 Task: Find an Airbnb in Kalinkavichy, Belarus for 9 guests from 8th to 15th August, with 5 bedrooms, 5 bathrooms, a price range of ₹10,000 to ₹14,000, and amenities including WiFi, free parking, and TV. Enable self check-in.
Action: Mouse moved to (460, 98)
Screenshot: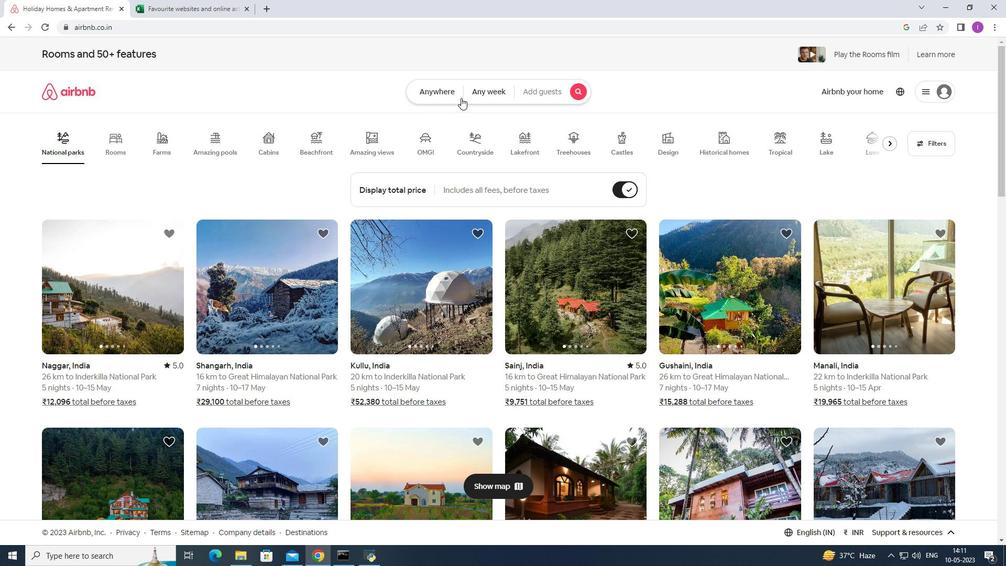 
Action: Mouse pressed left at (460, 98)
Screenshot: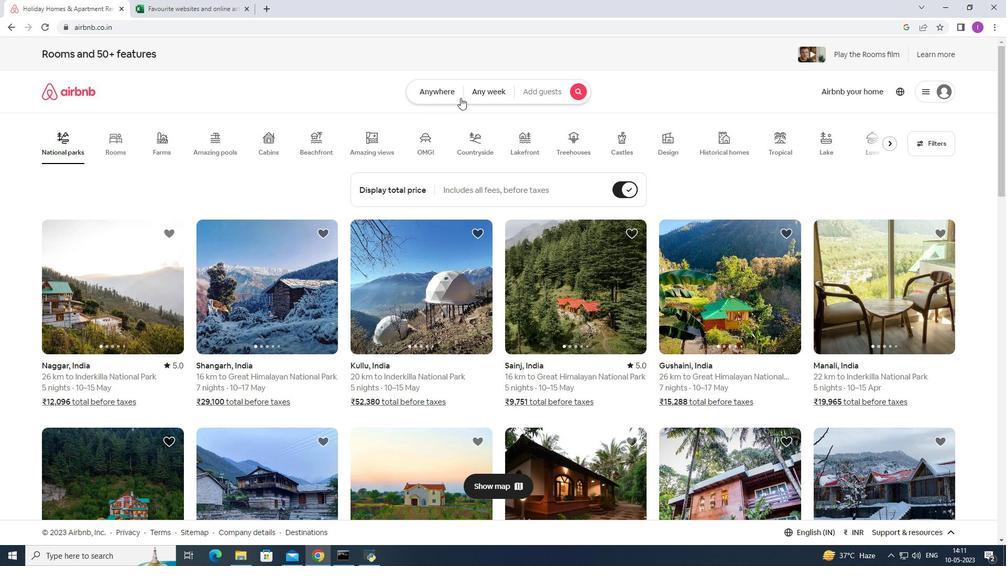 
Action: Mouse moved to (346, 137)
Screenshot: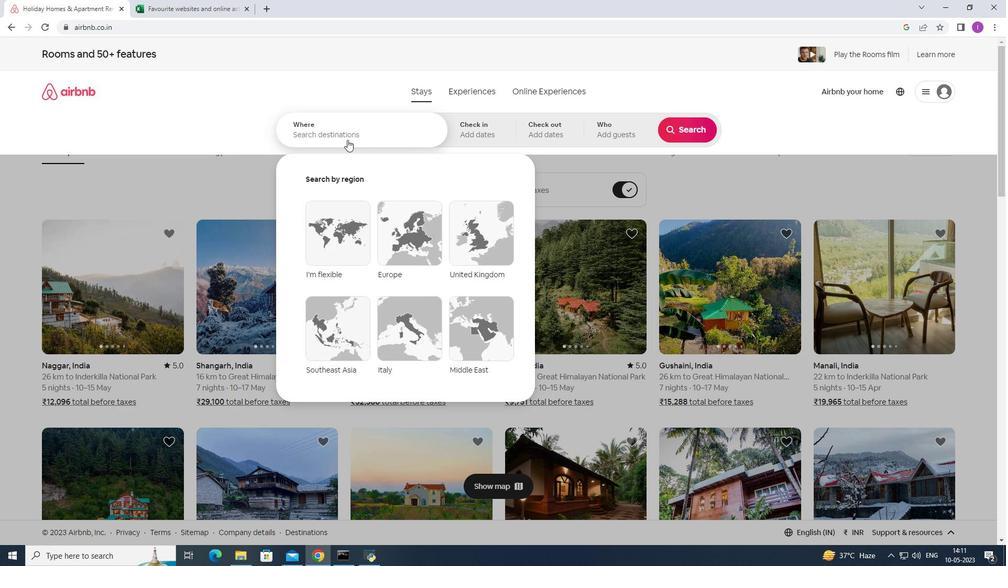
Action: Mouse pressed left at (346, 137)
Screenshot: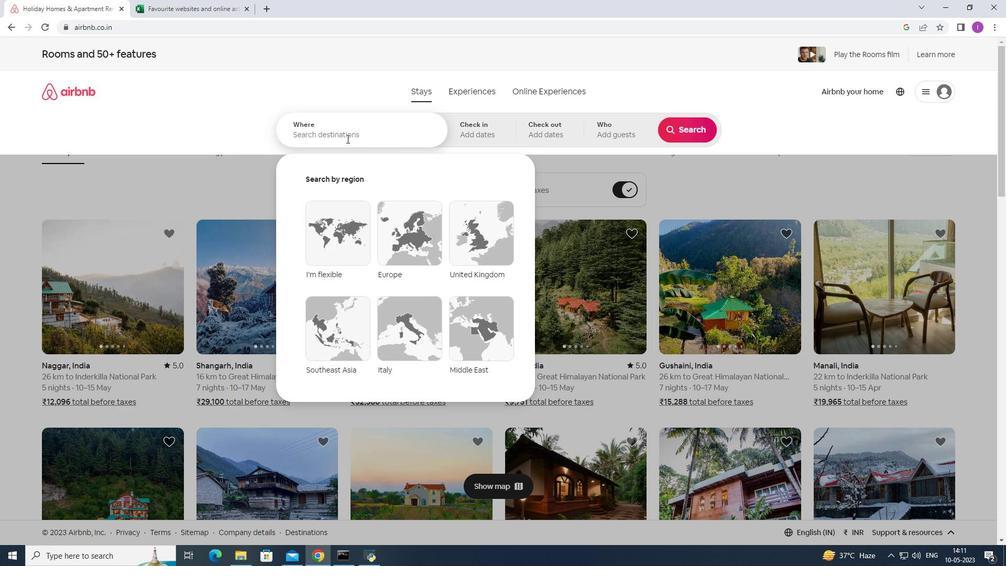 
Action: Mouse moved to (413, 109)
Screenshot: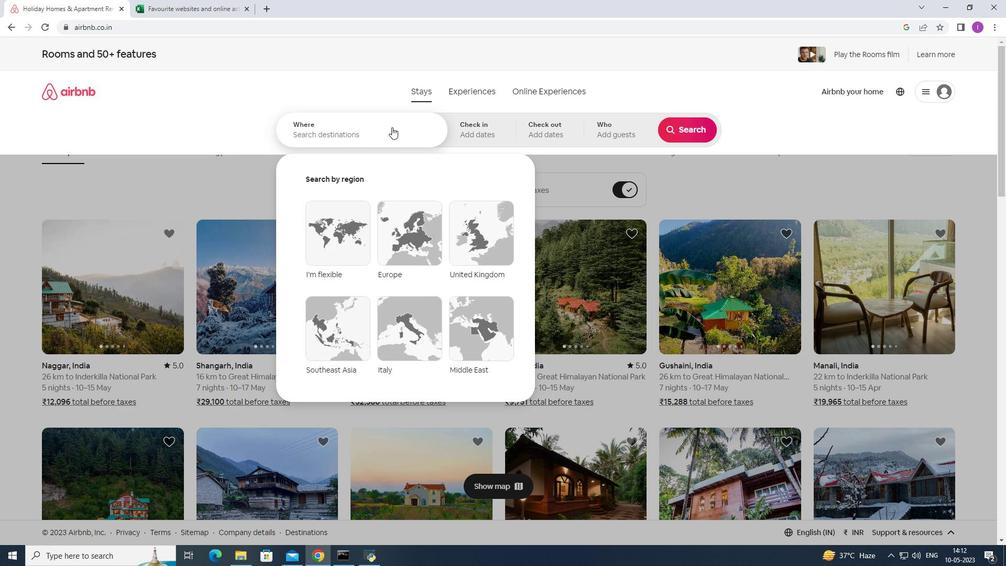 
Action: Key pressed <Key.shift>Kalinkavichy
Screenshot: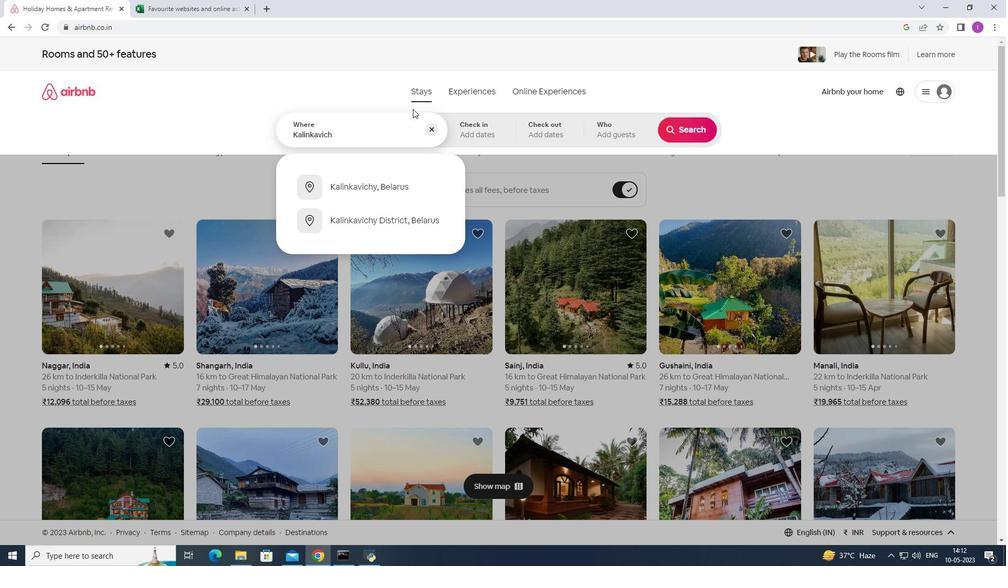 
Action: Mouse moved to (383, 182)
Screenshot: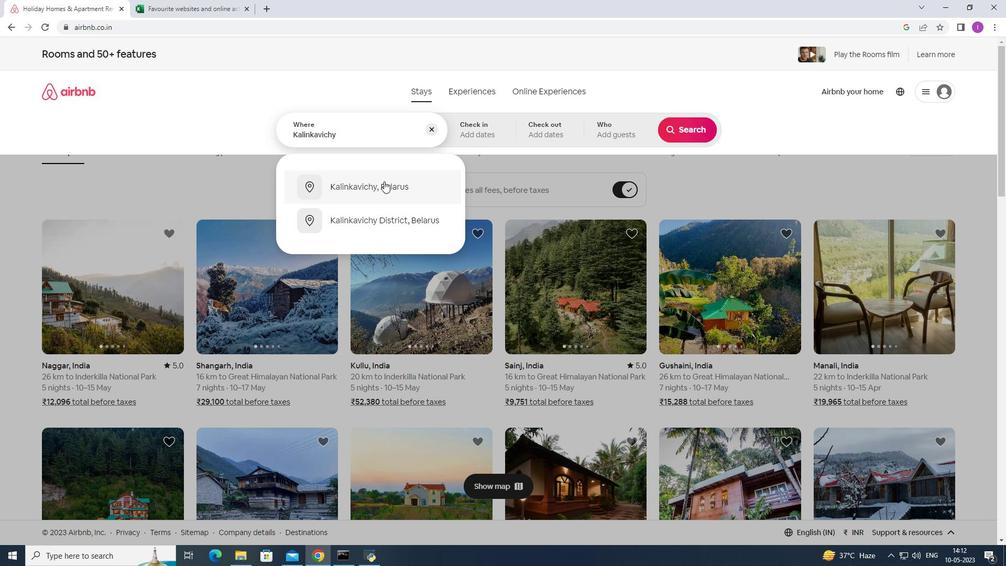 
Action: Mouse pressed left at (383, 182)
Screenshot: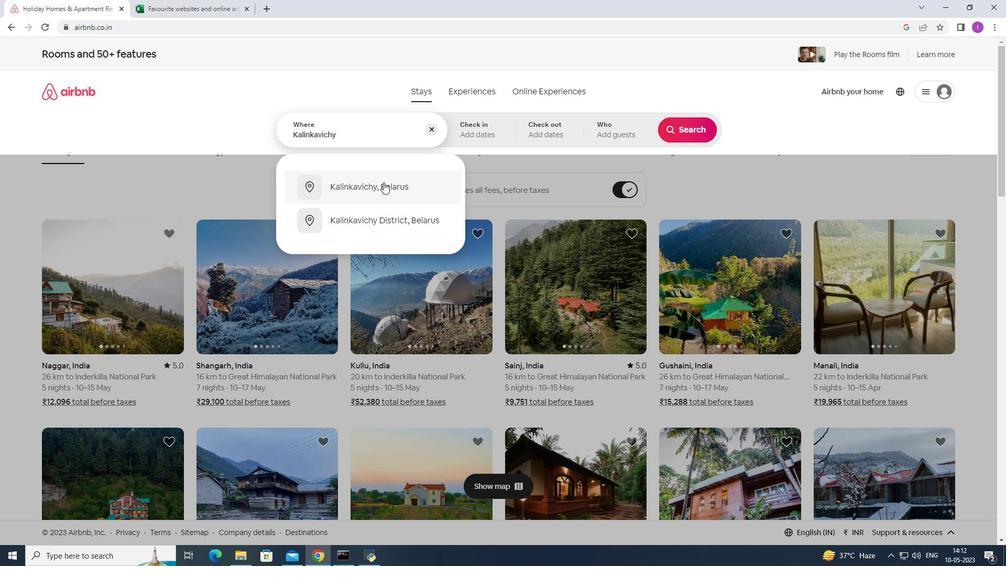 
Action: Mouse moved to (687, 217)
Screenshot: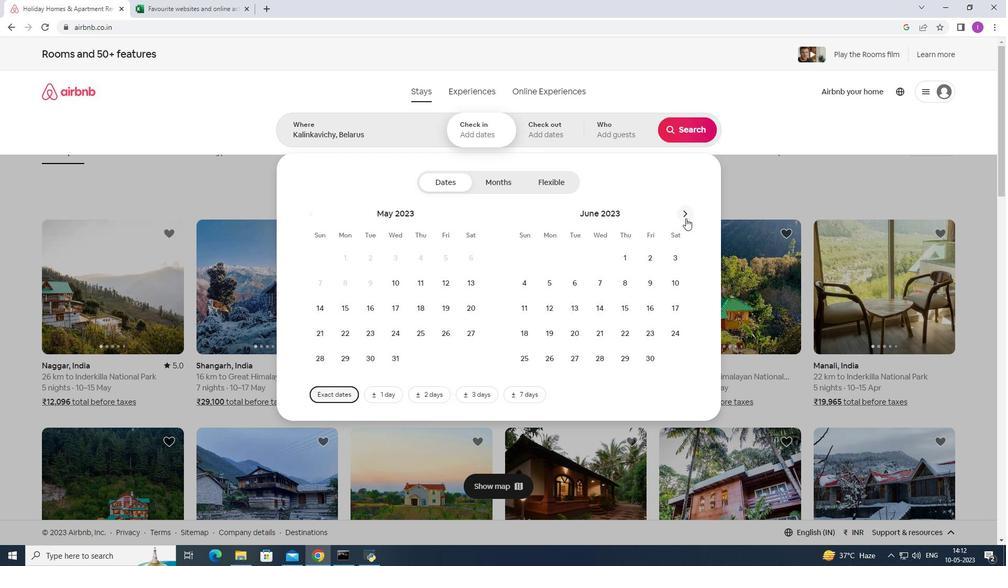 
Action: Mouse pressed left at (687, 217)
Screenshot: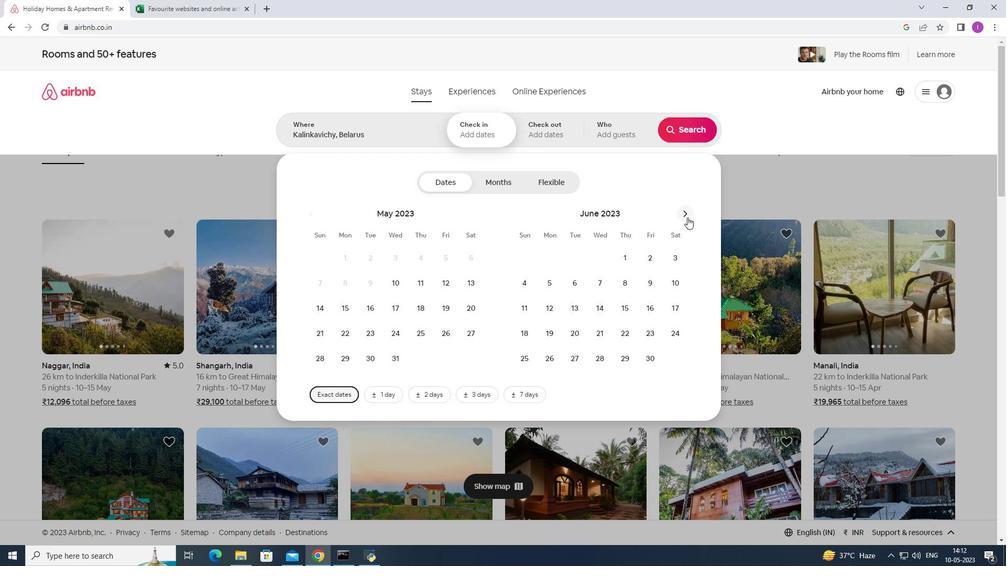 
Action: Mouse pressed left at (687, 217)
Screenshot: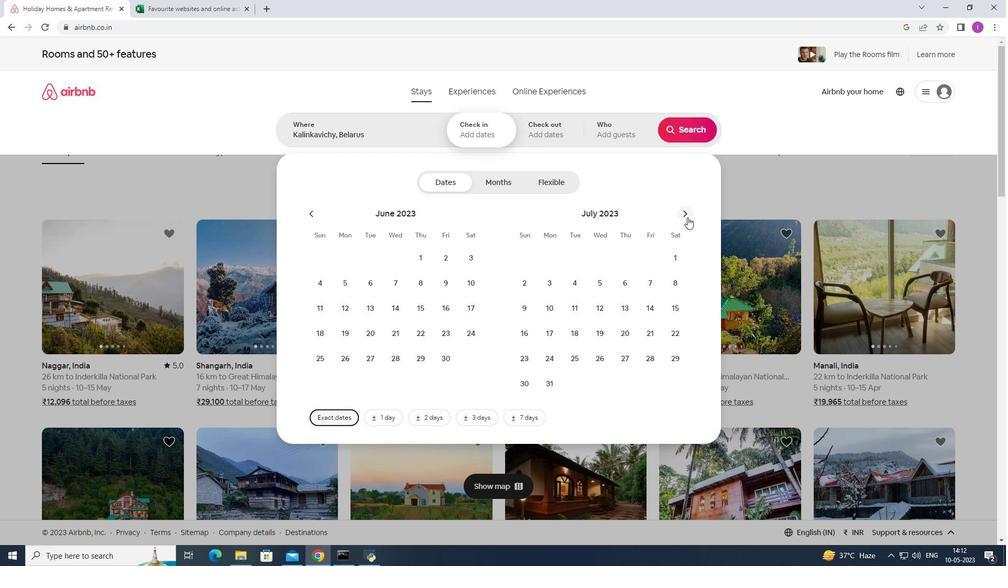 
Action: Mouse moved to (577, 284)
Screenshot: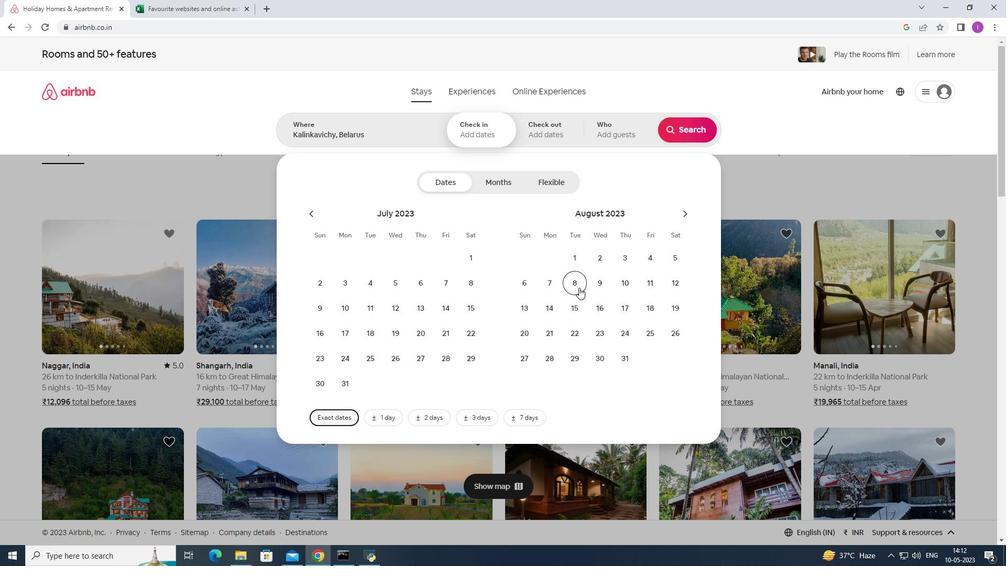 
Action: Mouse pressed left at (577, 284)
Screenshot: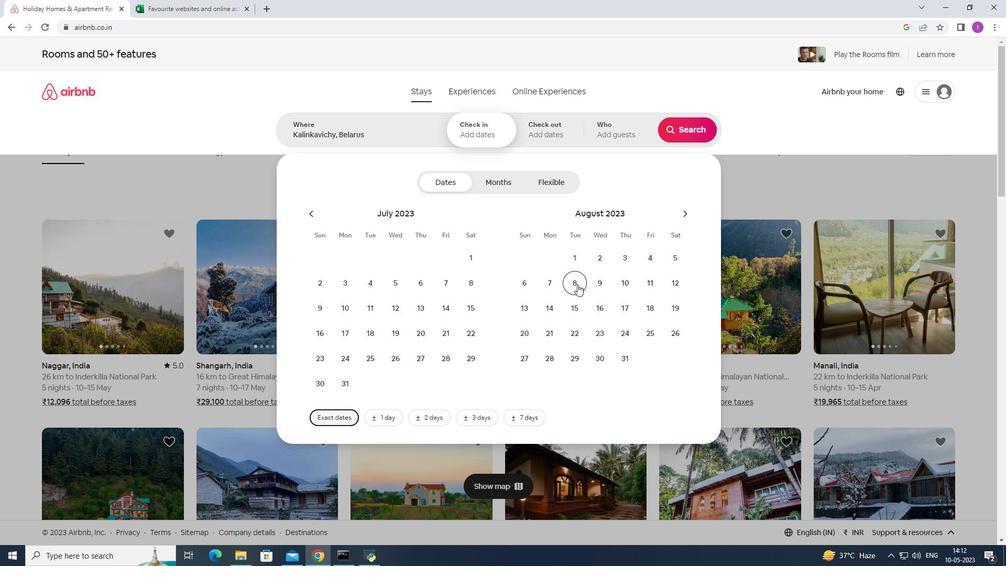 
Action: Mouse moved to (579, 310)
Screenshot: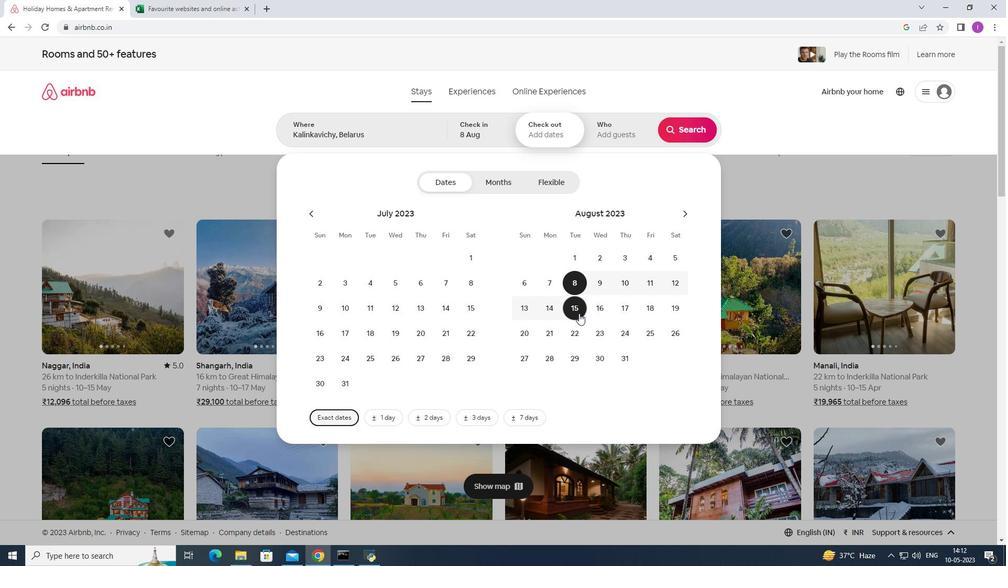 
Action: Mouse pressed left at (579, 310)
Screenshot: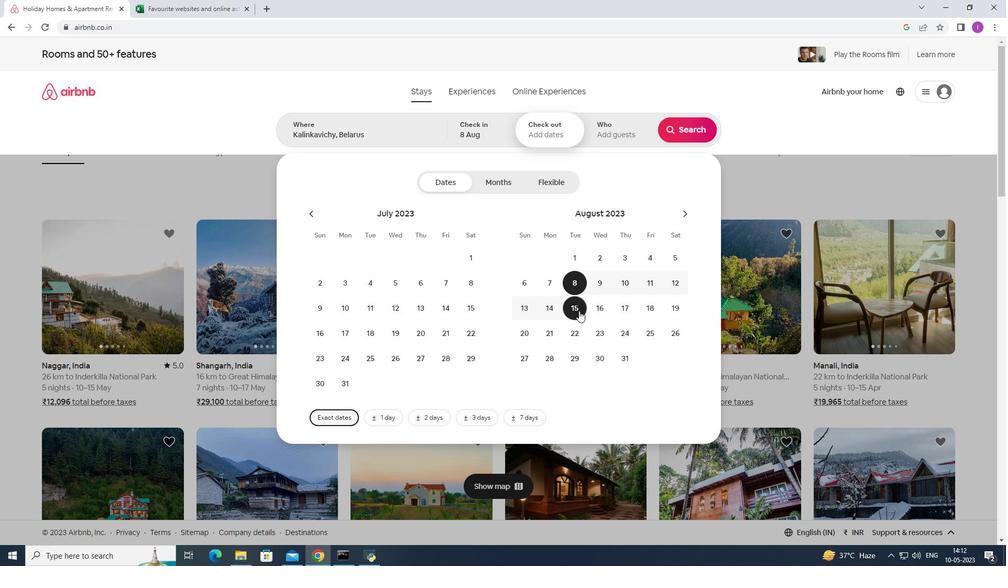 
Action: Mouse moved to (609, 137)
Screenshot: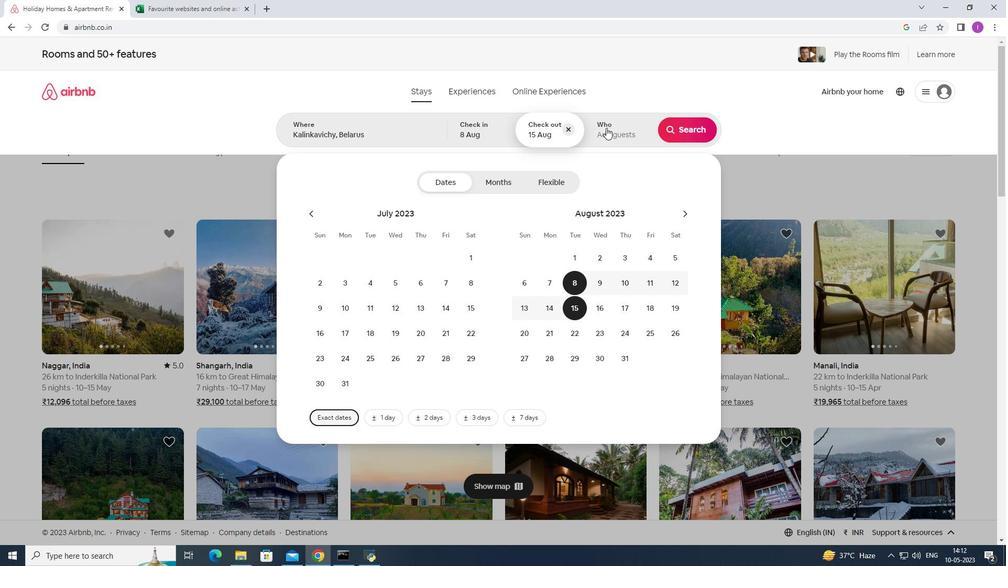 
Action: Mouse pressed left at (609, 137)
Screenshot: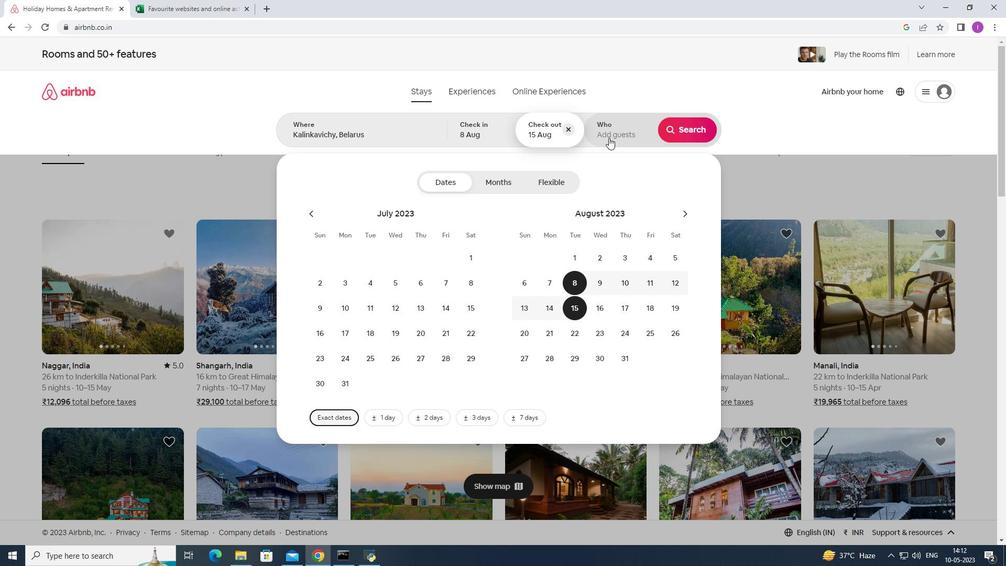 
Action: Mouse moved to (698, 182)
Screenshot: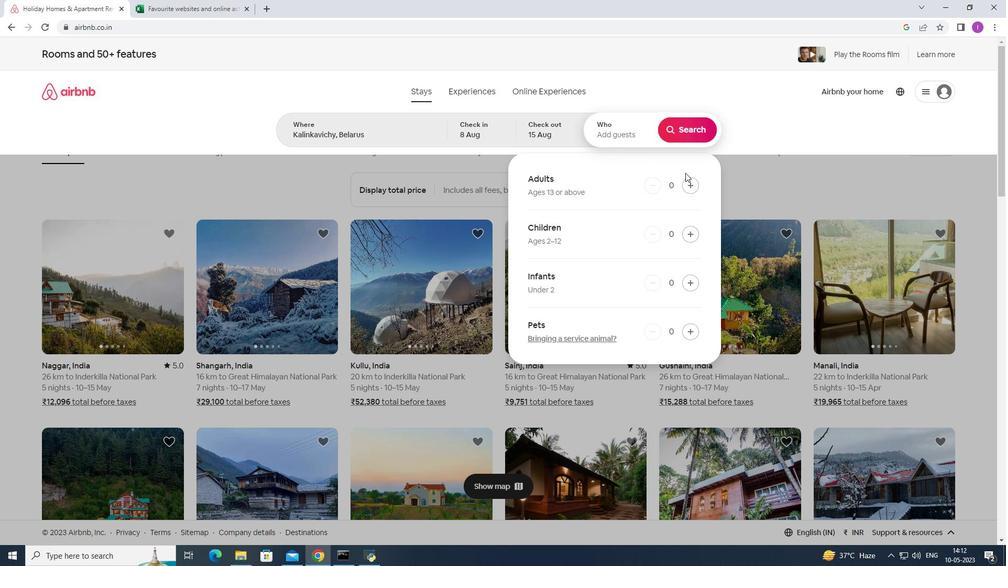
Action: Mouse pressed left at (698, 182)
Screenshot: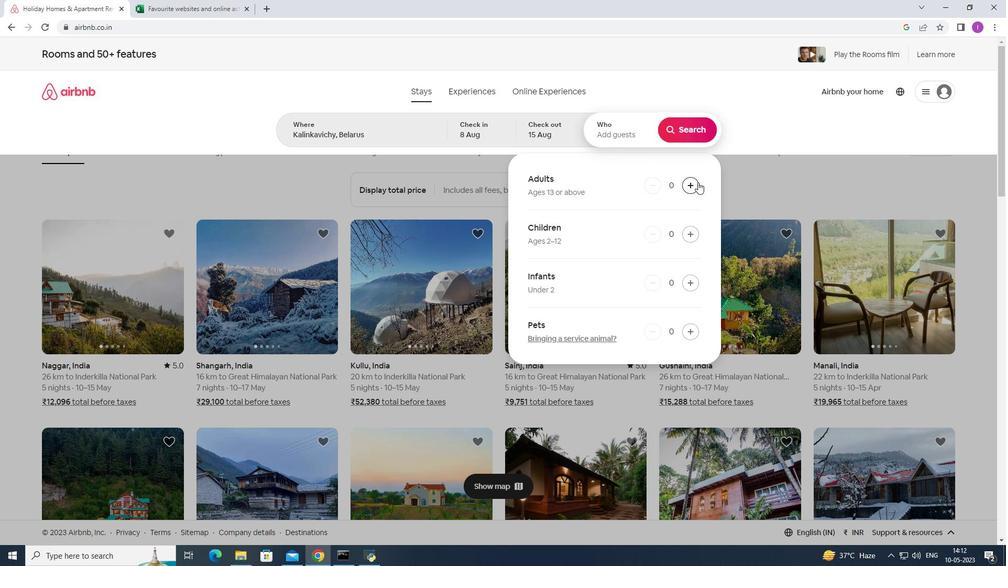 
Action: Mouse pressed left at (698, 182)
Screenshot: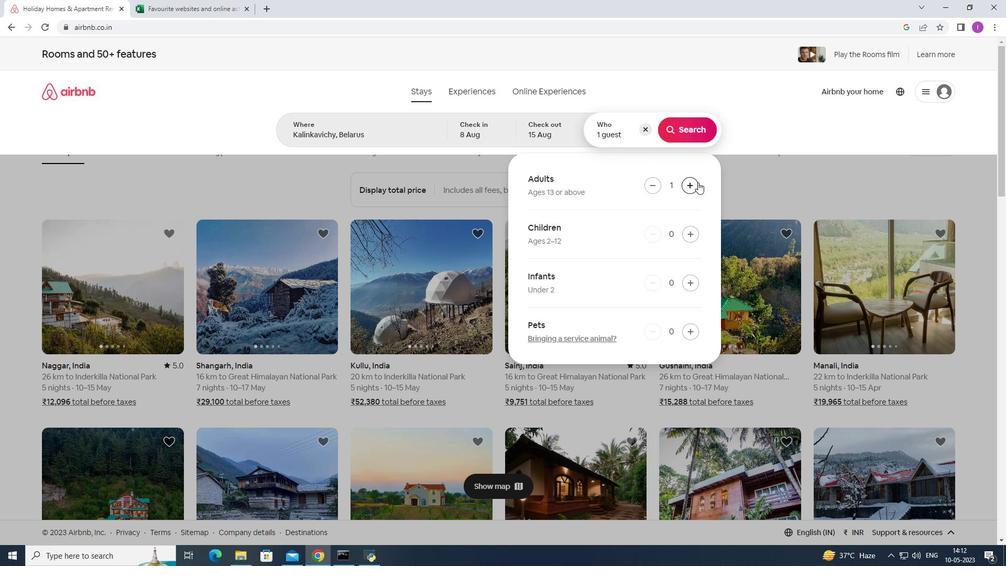 
Action: Mouse pressed left at (698, 182)
Screenshot: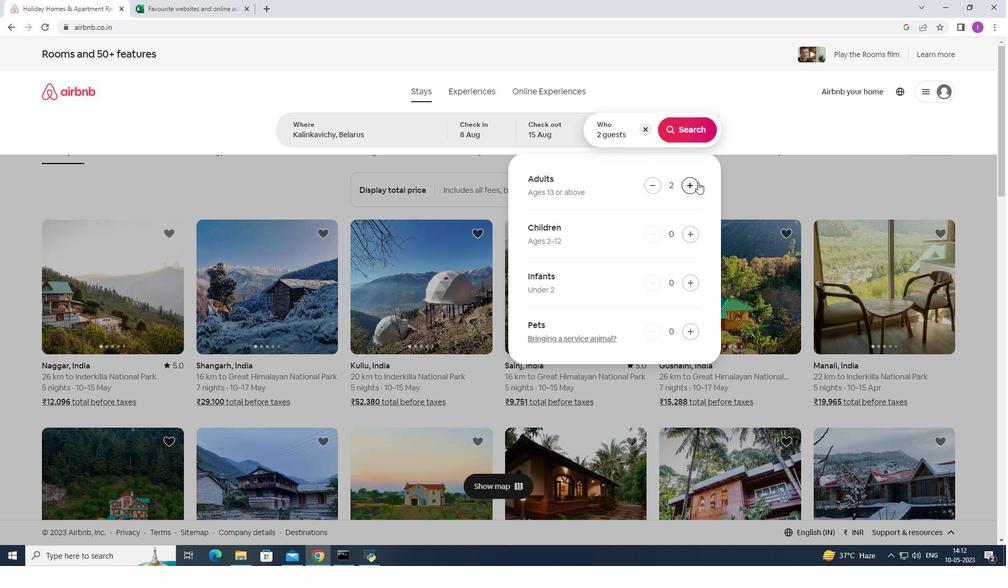 
Action: Mouse pressed left at (698, 182)
Screenshot: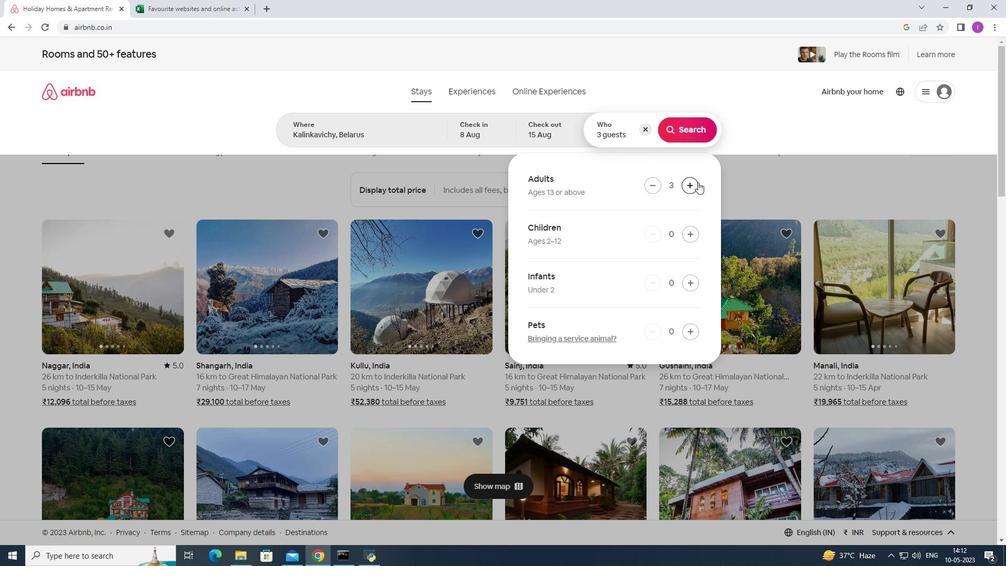 
Action: Mouse pressed left at (698, 182)
Screenshot: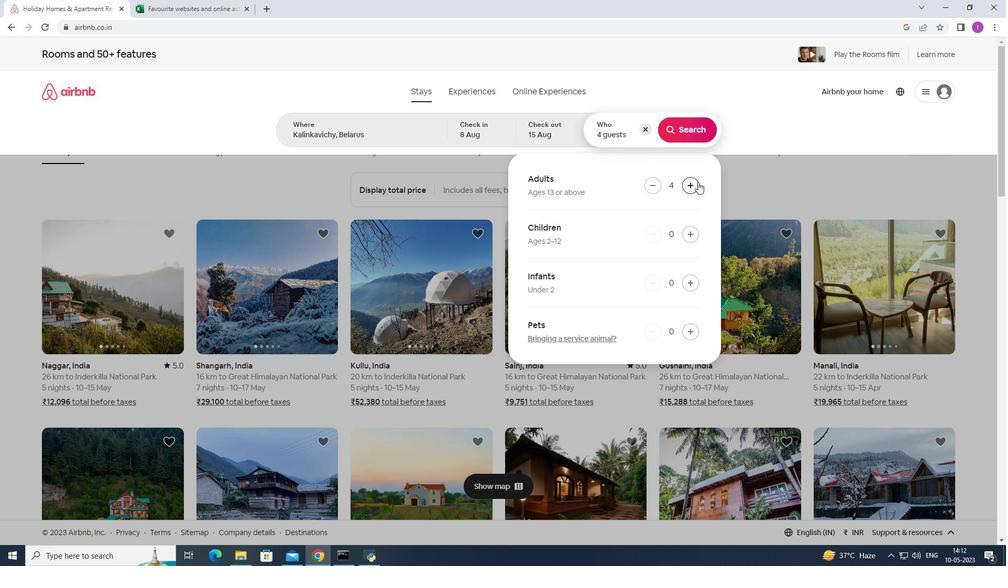 
Action: Mouse pressed left at (698, 182)
Screenshot: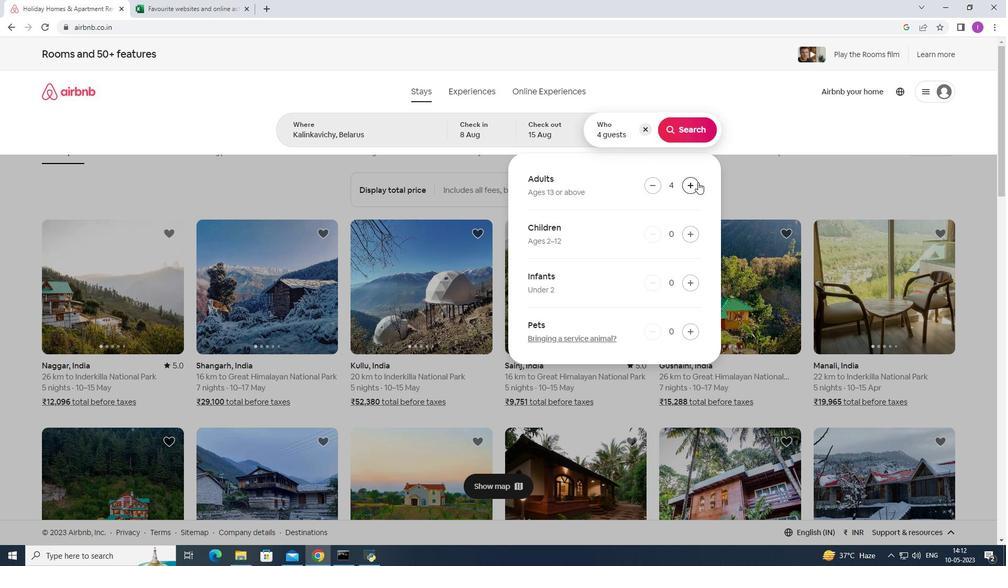 
Action: Mouse pressed left at (698, 182)
Screenshot: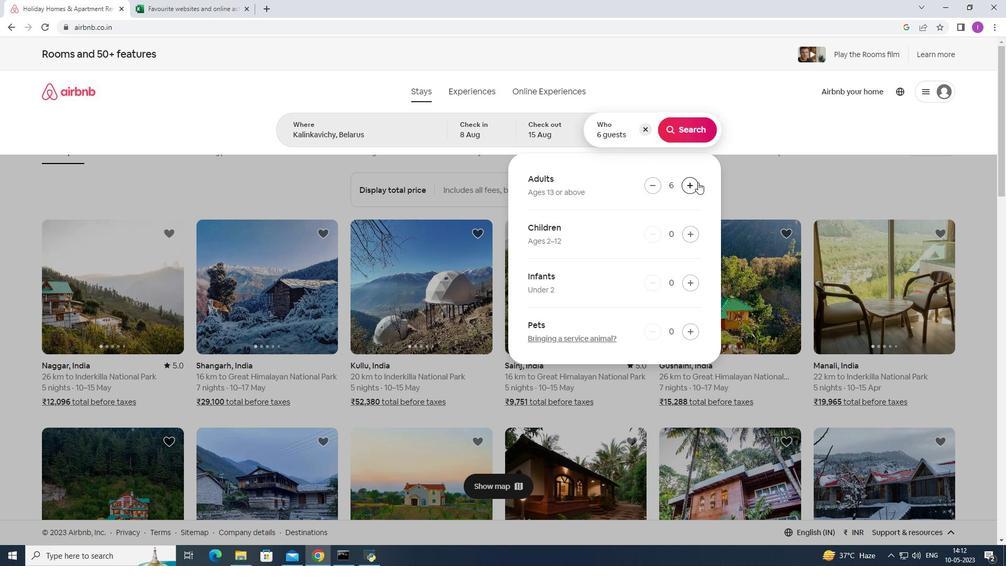 
Action: Mouse pressed left at (698, 182)
Screenshot: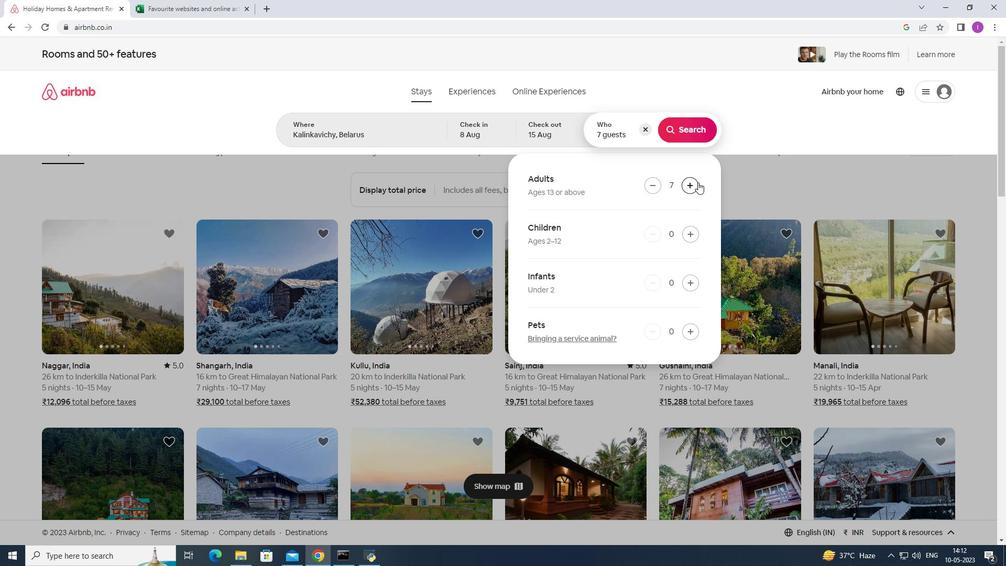 
Action: Mouse pressed left at (698, 182)
Screenshot: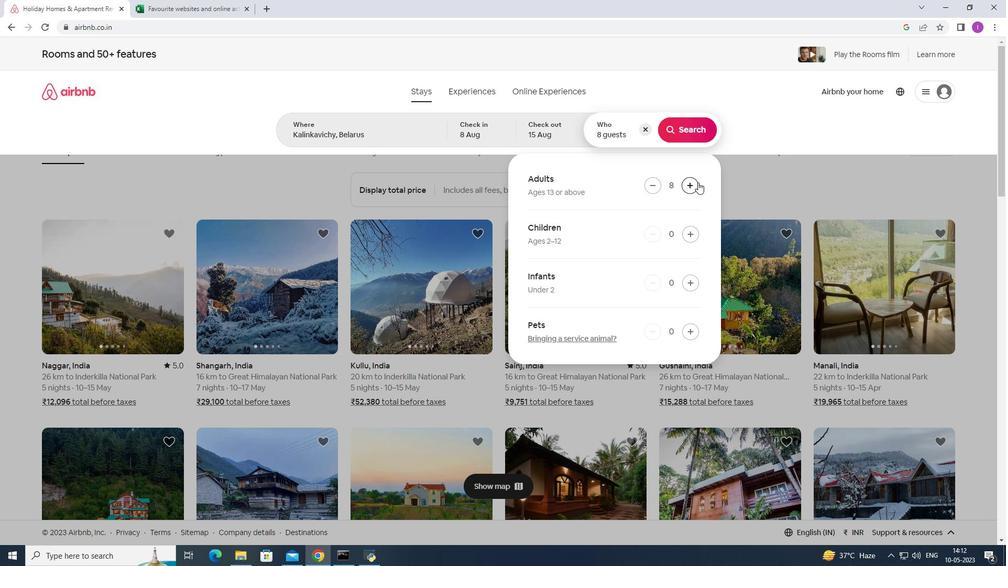 
Action: Mouse moved to (680, 128)
Screenshot: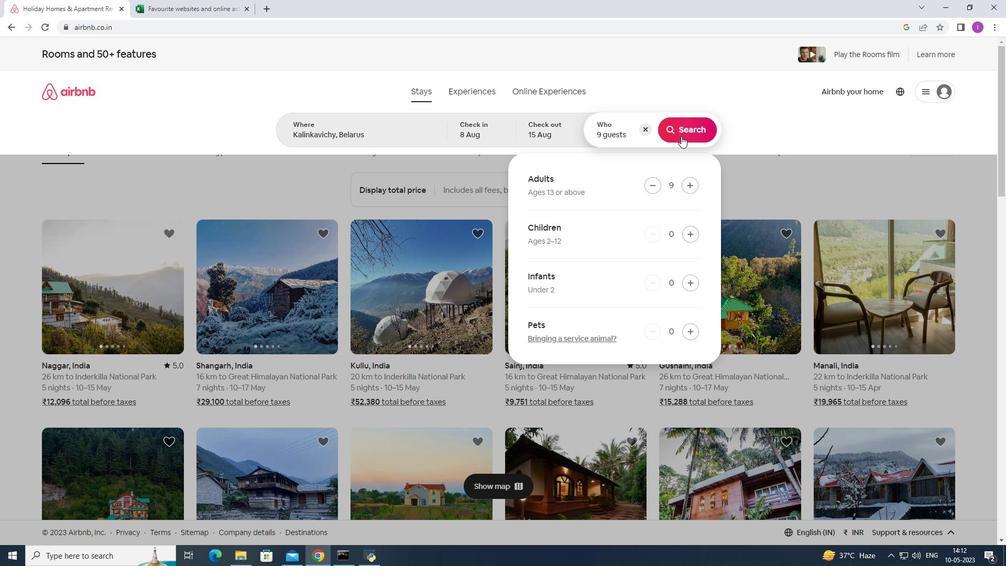 
Action: Mouse pressed left at (680, 128)
Screenshot: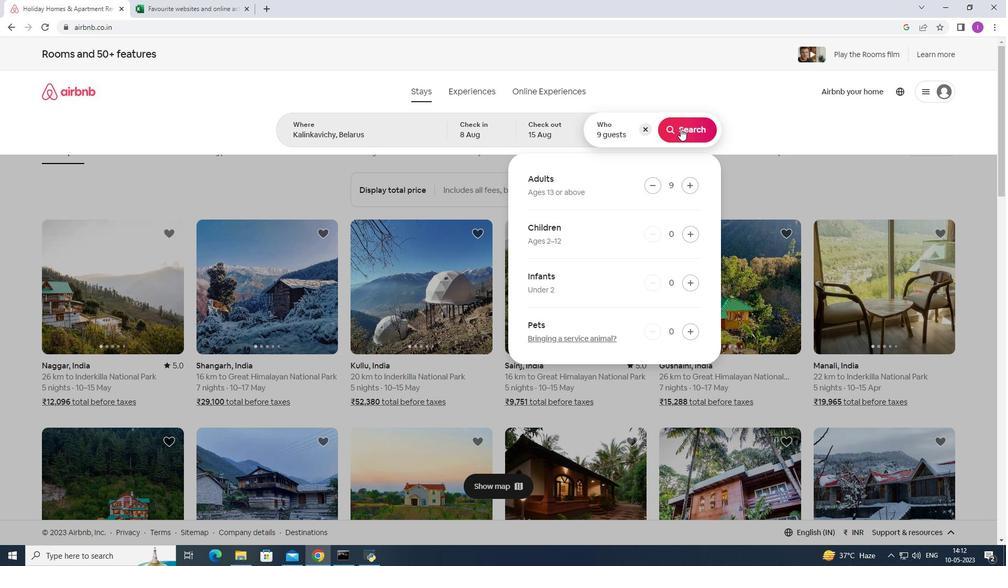 
Action: Mouse moved to (950, 103)
Screenshot: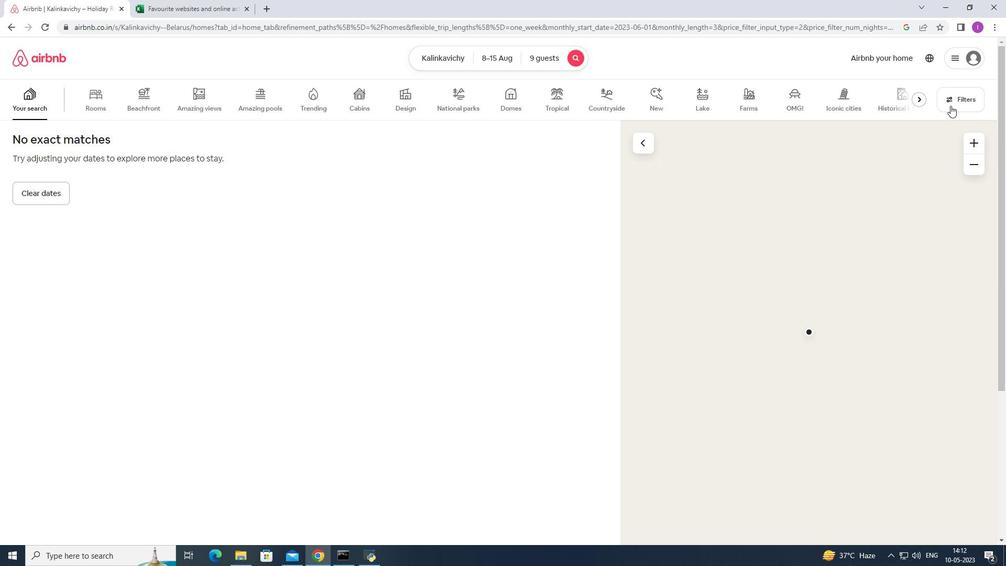 
Action: Mouse pressed left at (950, 103)
Screenshot: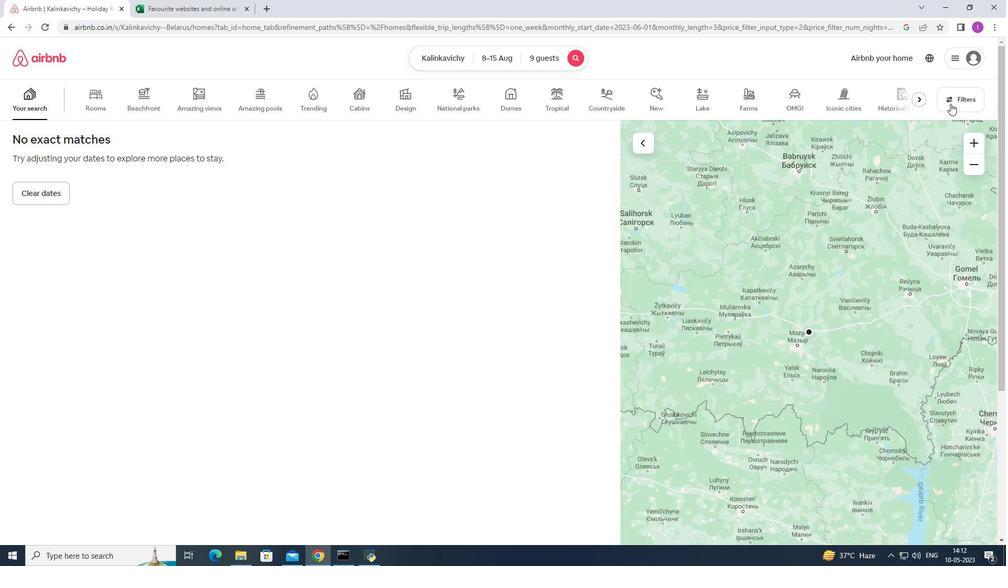 
Action: Mouse moved to (562, 352)
Screenshot: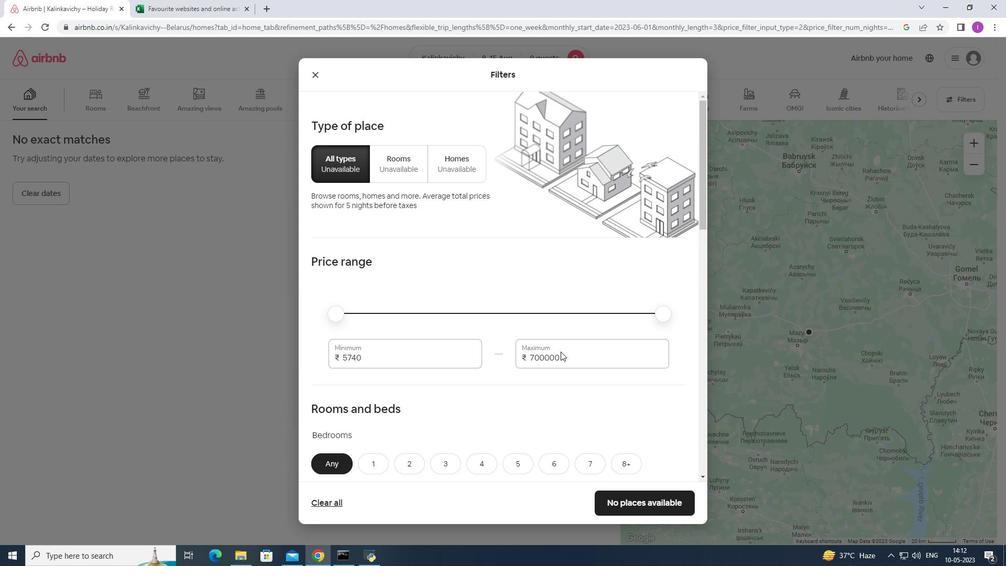 
Action: Mouse pressed left at (562, 352)
Screenshot: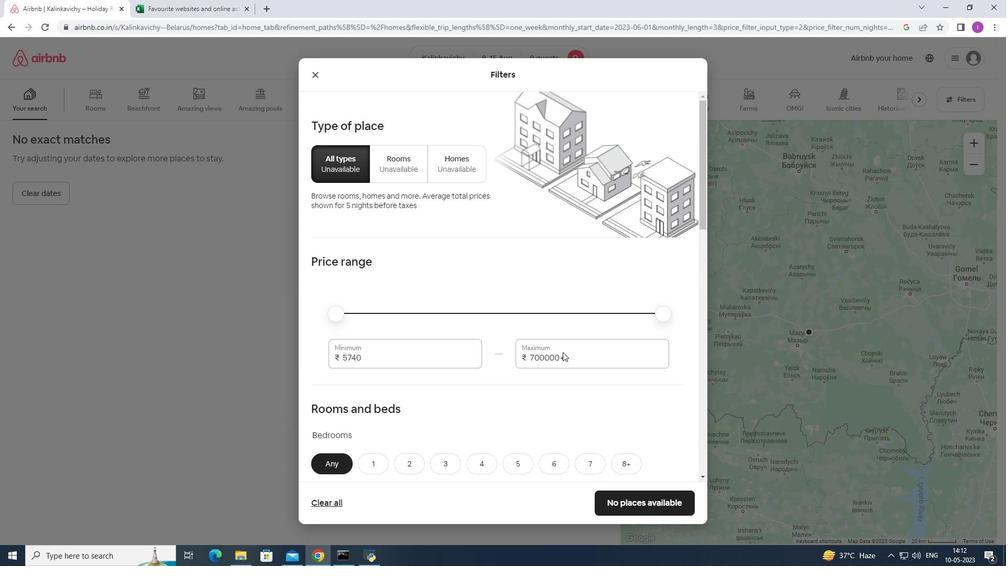
Action: Mouse moved to (571, 353)
Screenshot: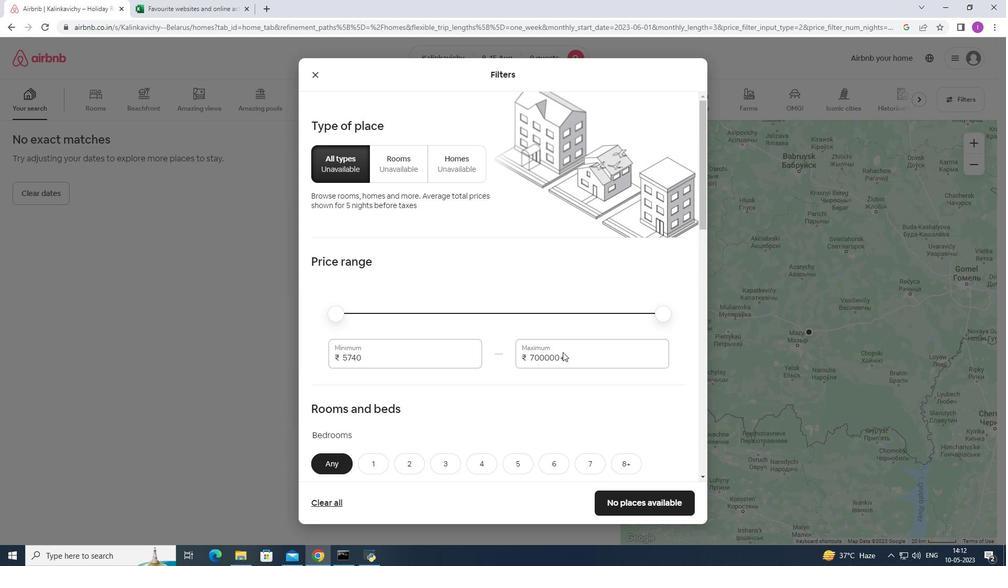 
Action: Mouse pressed left at (571, 353)
Screenshot: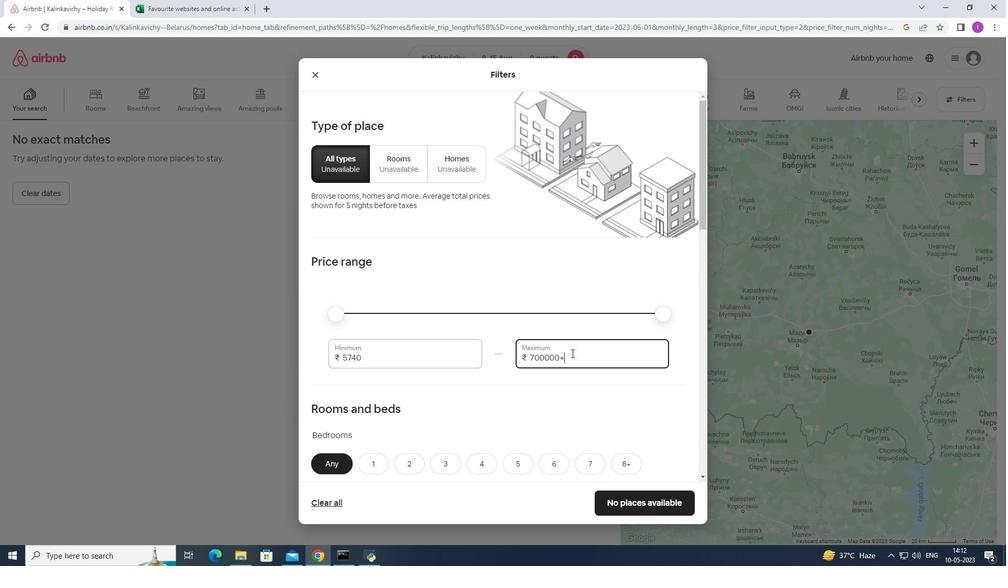 
Action: Mouse moved to (519, 352)
Screenshot: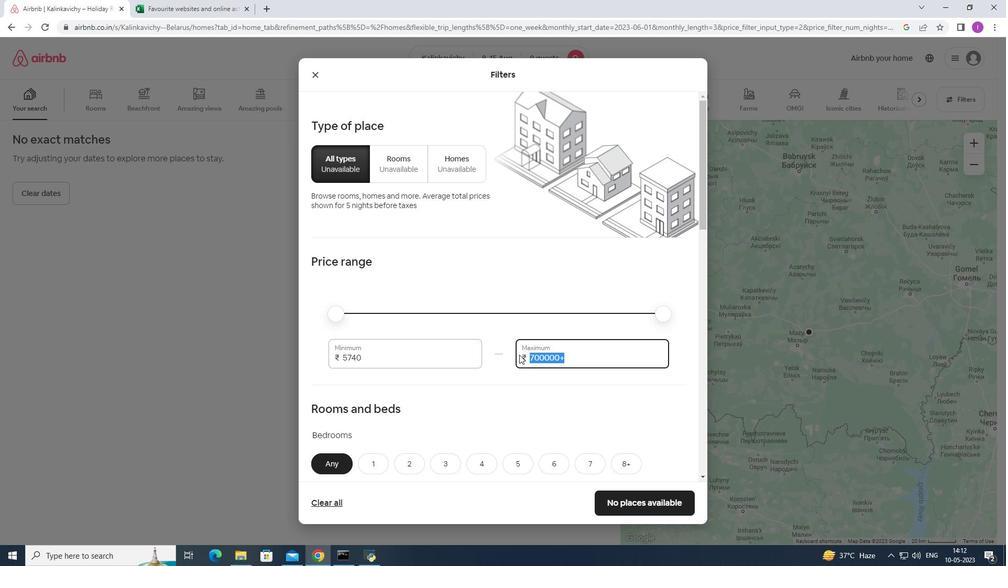 
Action: Key pressed 140
Screenshot: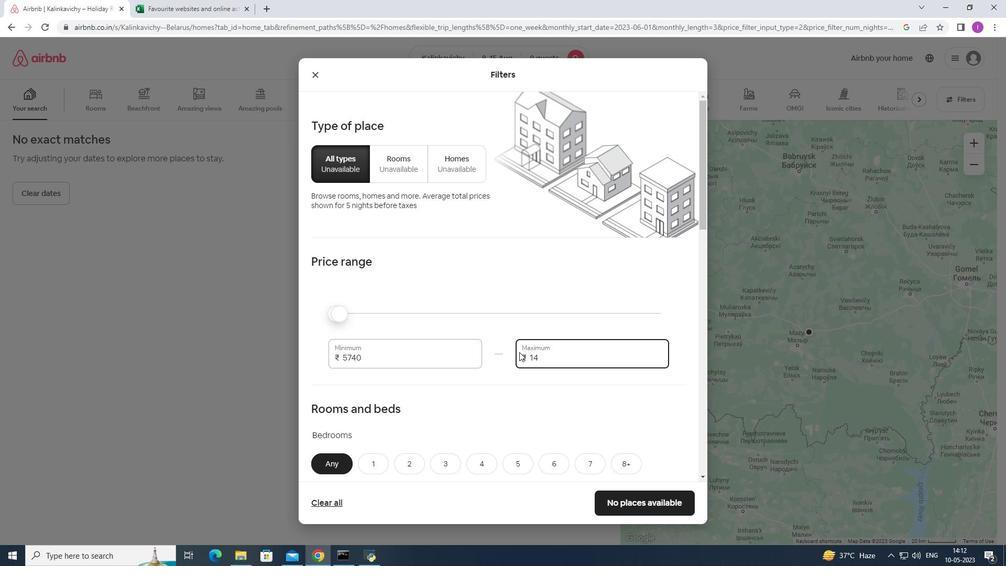 
Action: Mouse moved to (519, 351)
Screenshot: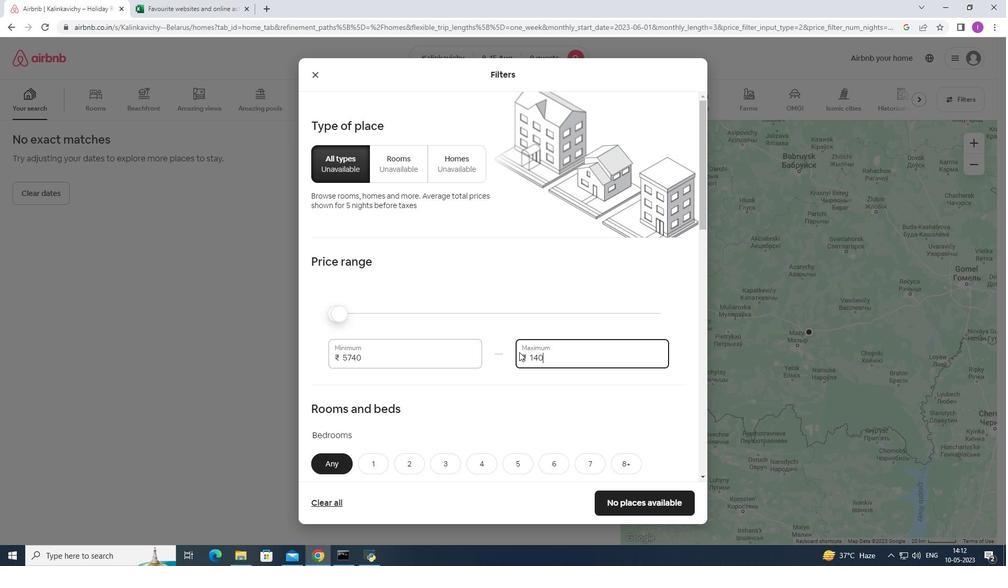 
Action: Key pressed 00
Screenshot: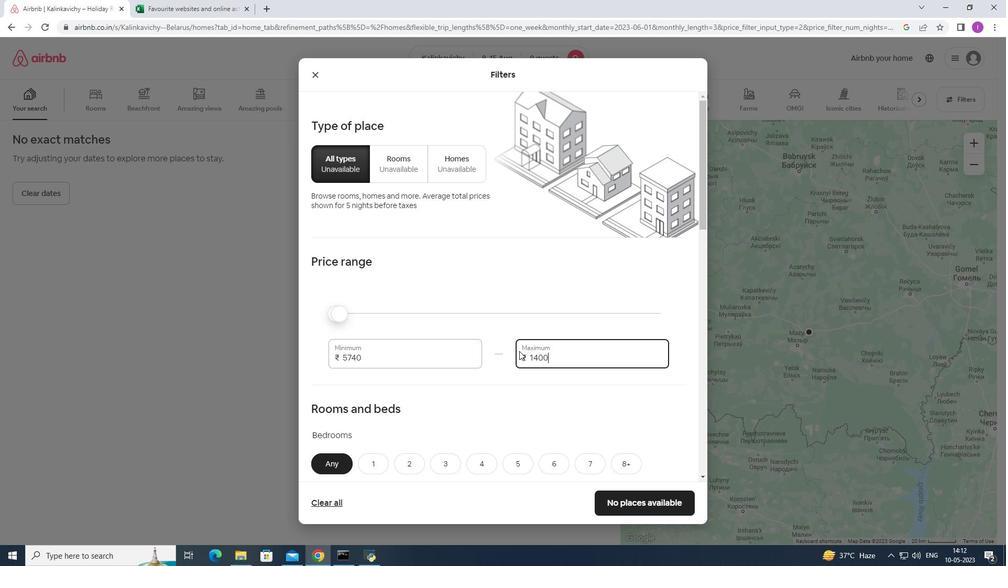 
Action: Mouse moved to (391, 358)
Screenshot: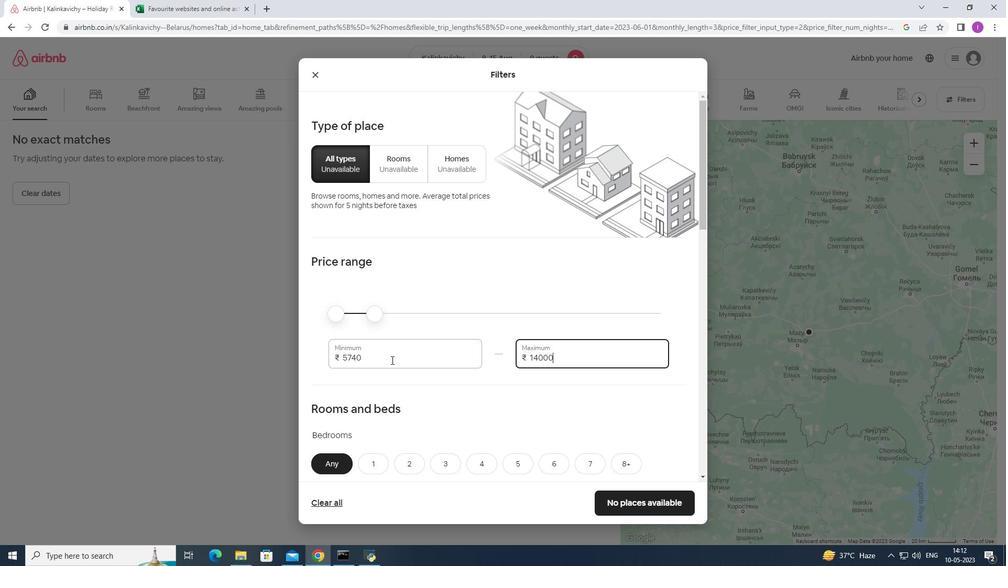 
Action: Mouse pressed left at (391, 358)
Screenshot: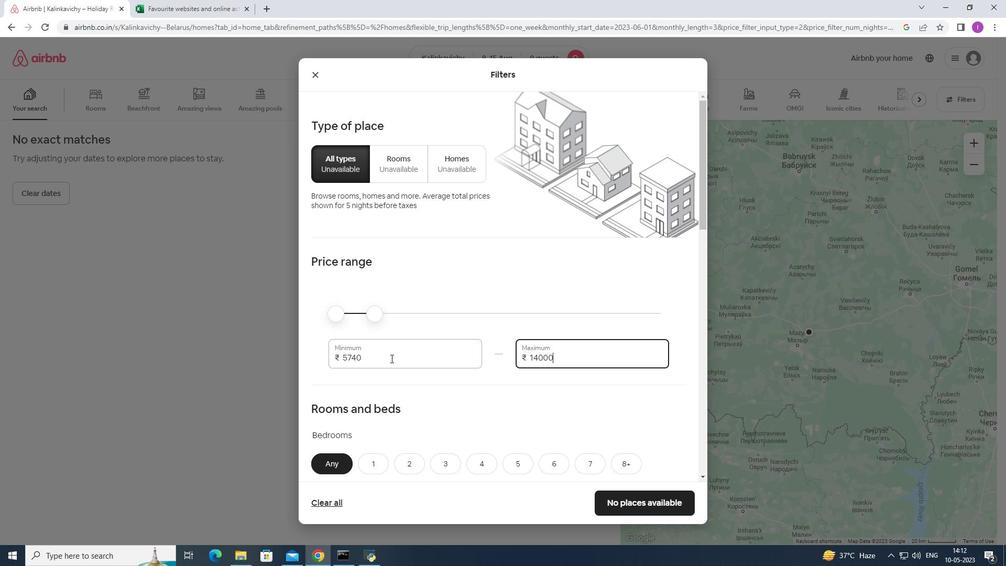 
Action: Mouse moved to (335, 357)
Screenshot: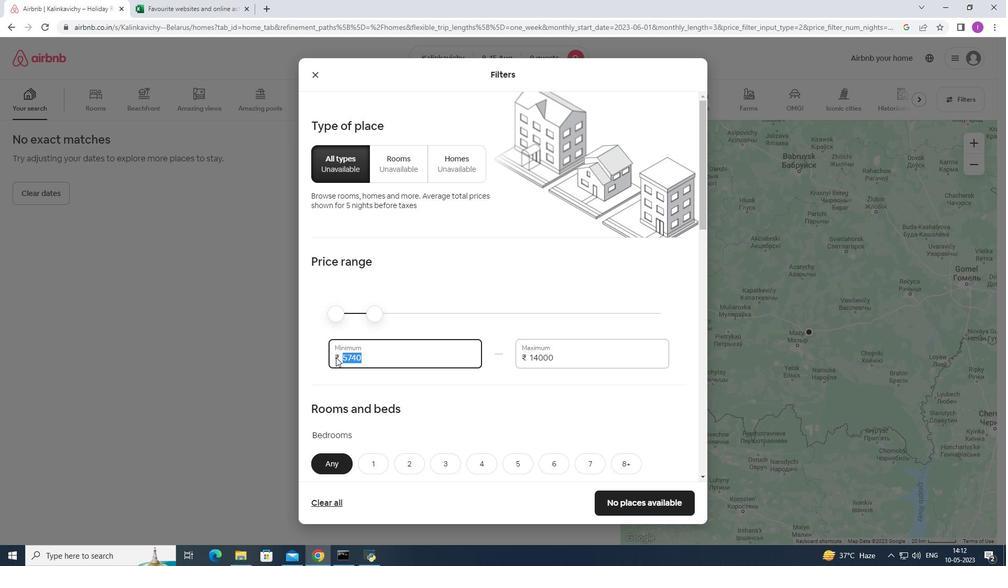 
Action: Key pressed 10000
Screenshot: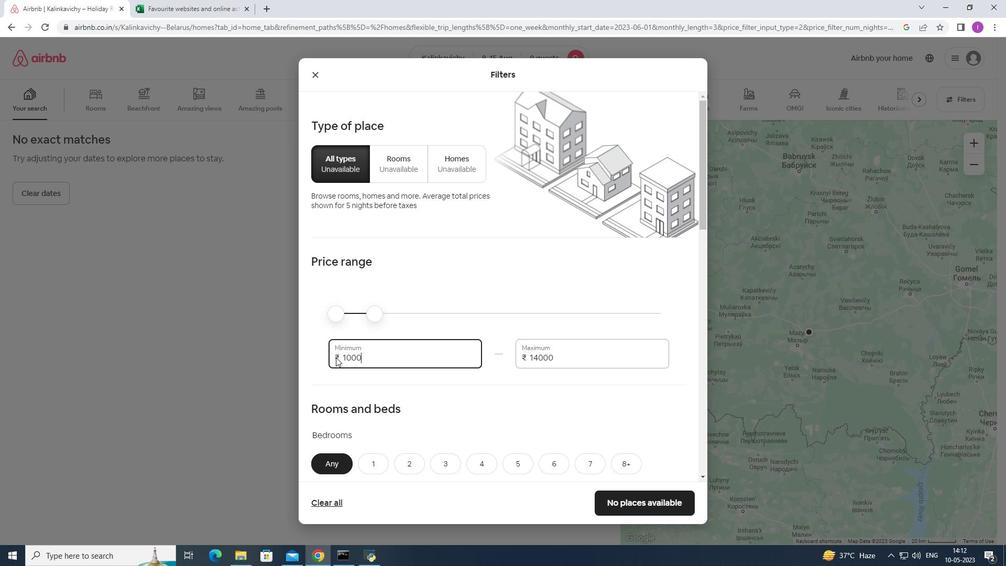 
Action: Mouse moved to (344, 357)
Screenshot: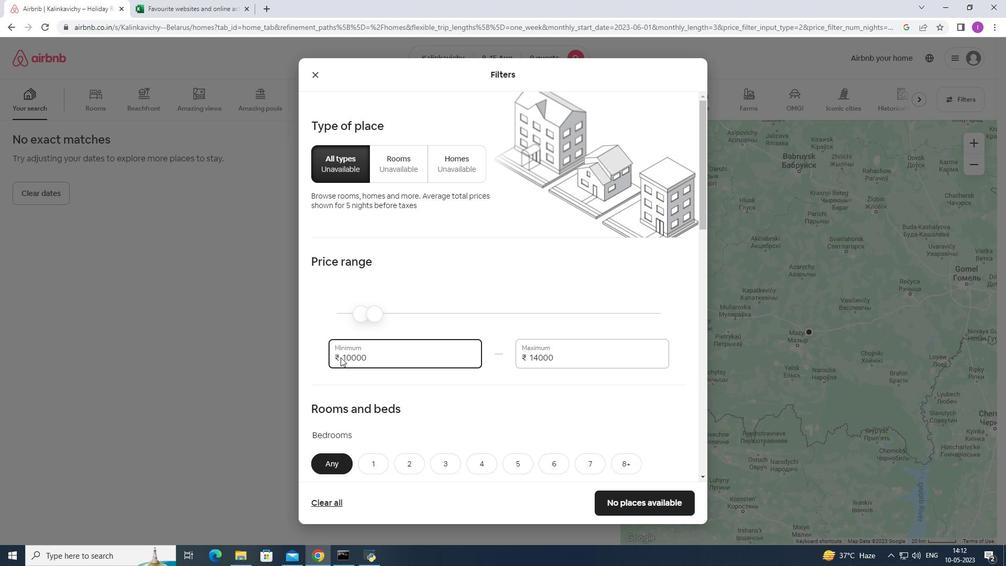 
Action: Mouse scrolled (344, 356) with delta (0, 0)
Screenshot: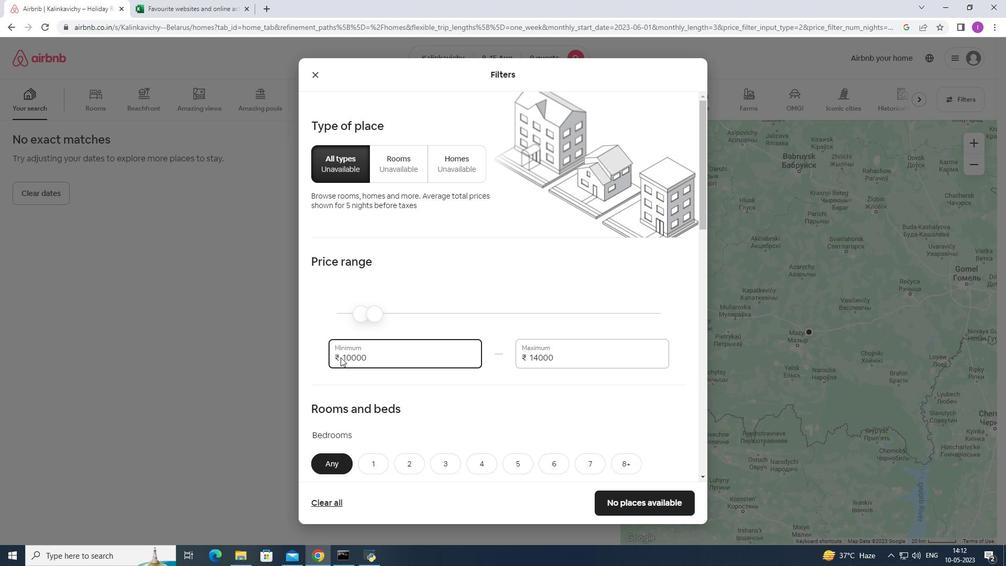 
Action: Mouse moved to (378, 349)
Screenshot: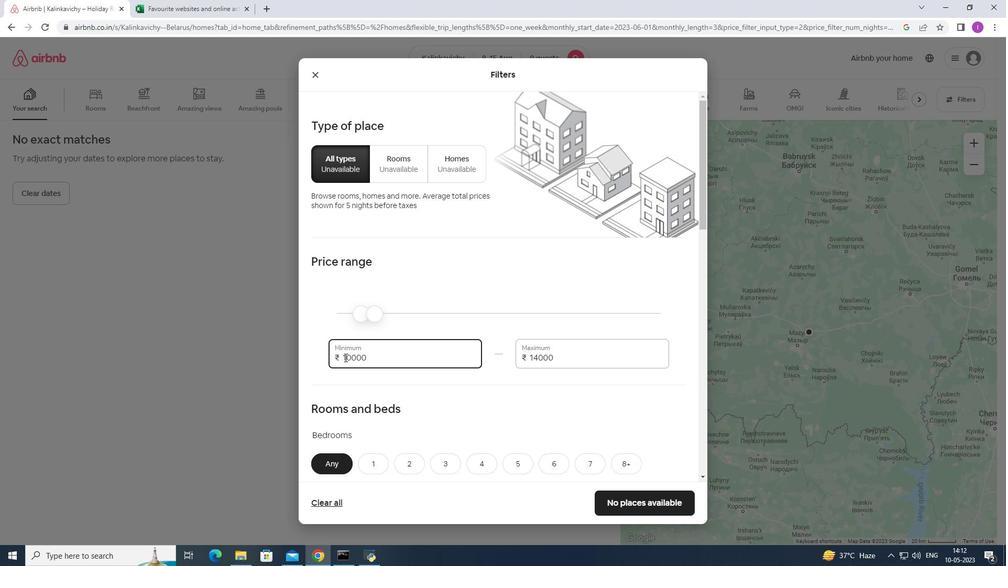 
Action: Mouse scrolled (374, 349) with delta (0, 0)
Screenshot: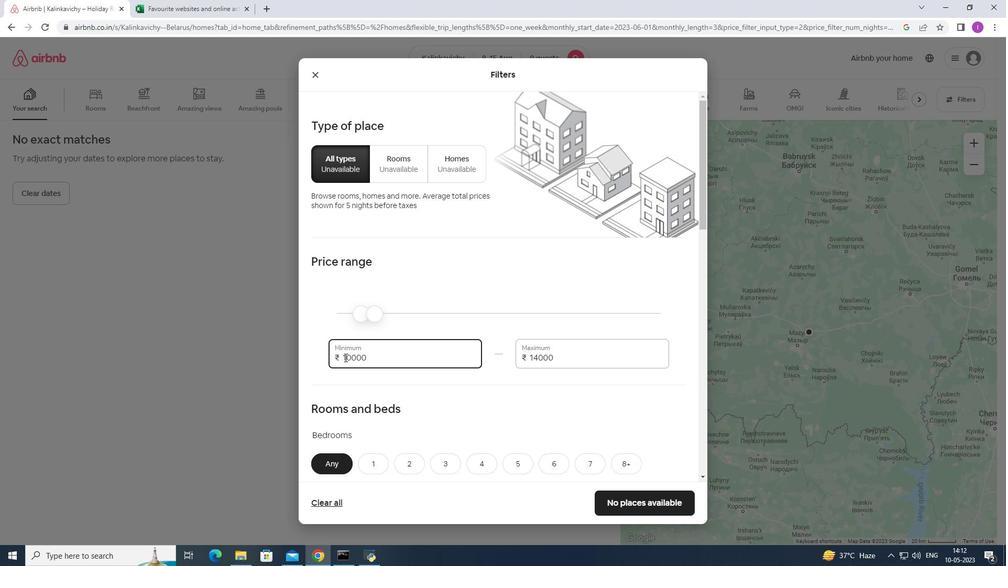 
Action: Mouse moved to (456, 321)
Screenshot: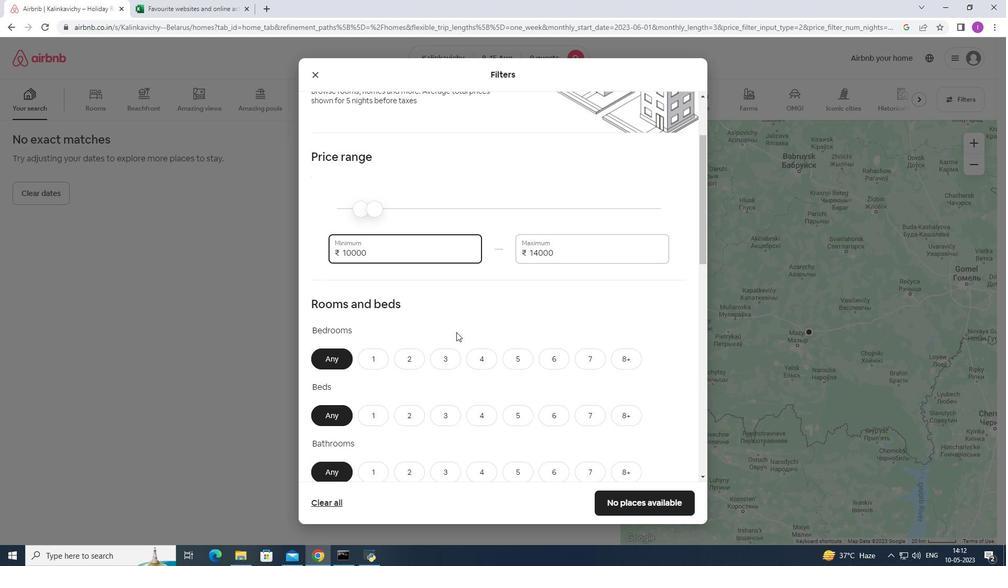 
Action: Mouse scrolled (456, 321) with delta (0, 0)
Screenshot: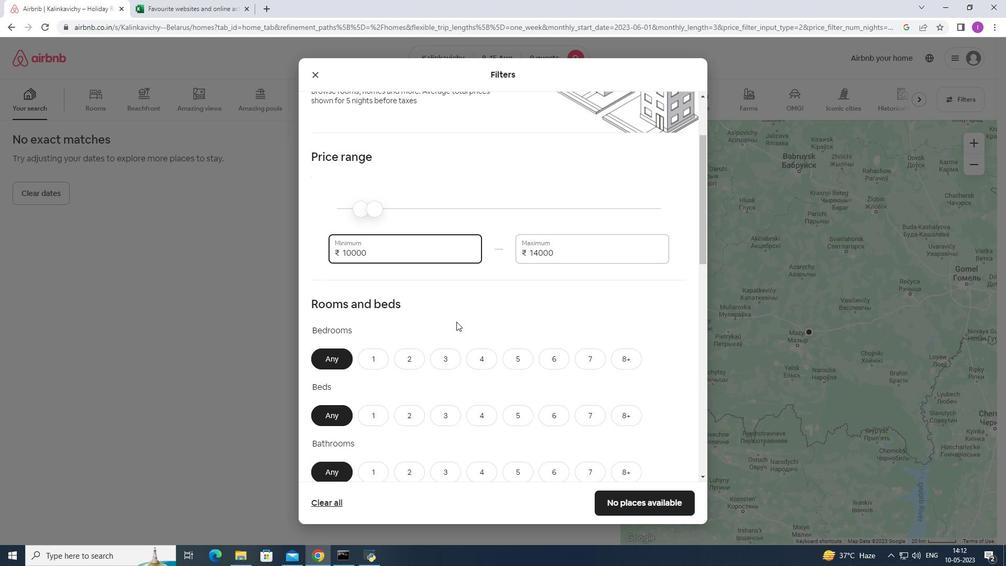
Action: Mouse scrolled (456, 321) with delta (0, 0)
Screenshot: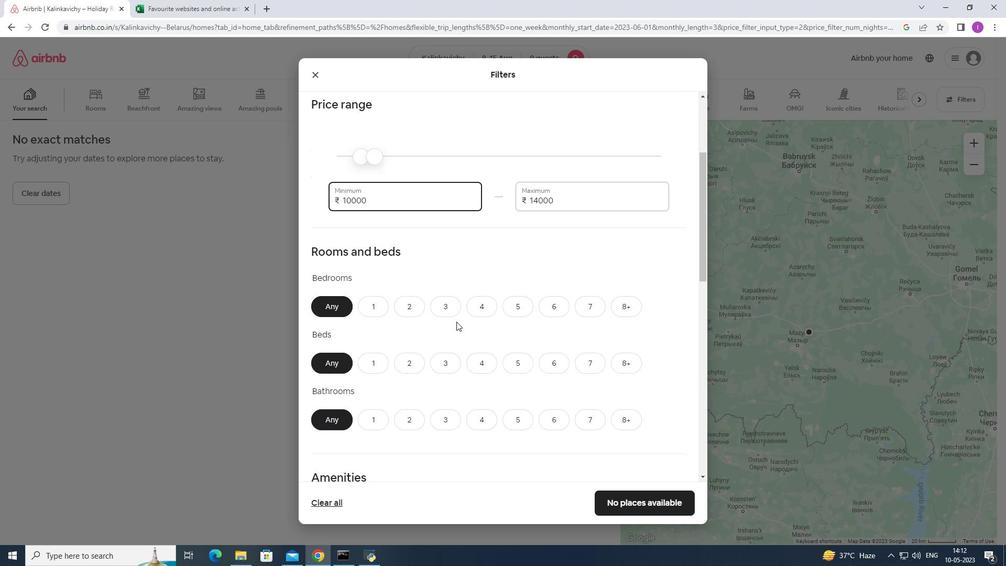 
Action: Mouse moved to (522, 250)
Screenshot: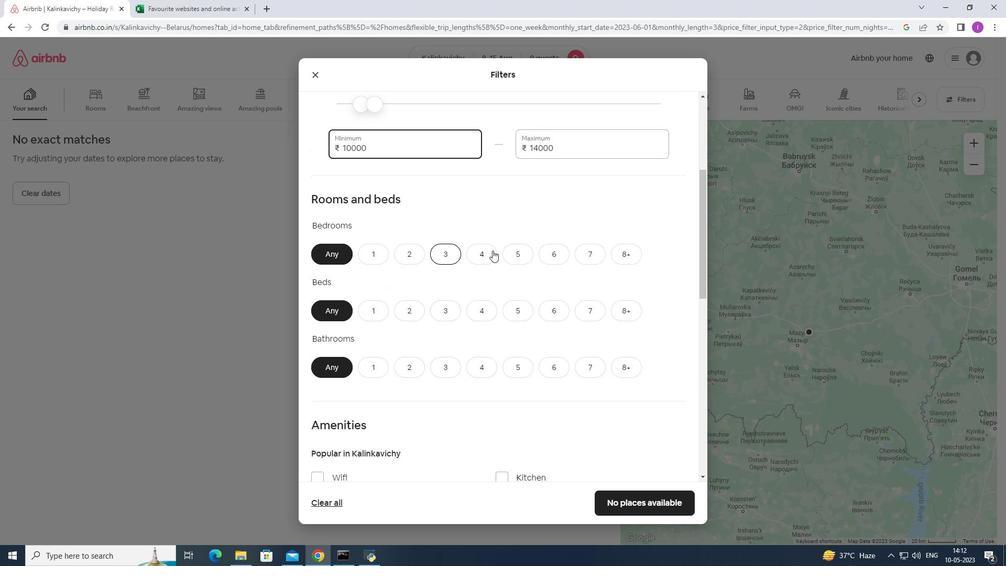 
Action: Mouse pressed left at (522, 250)
Screenshot: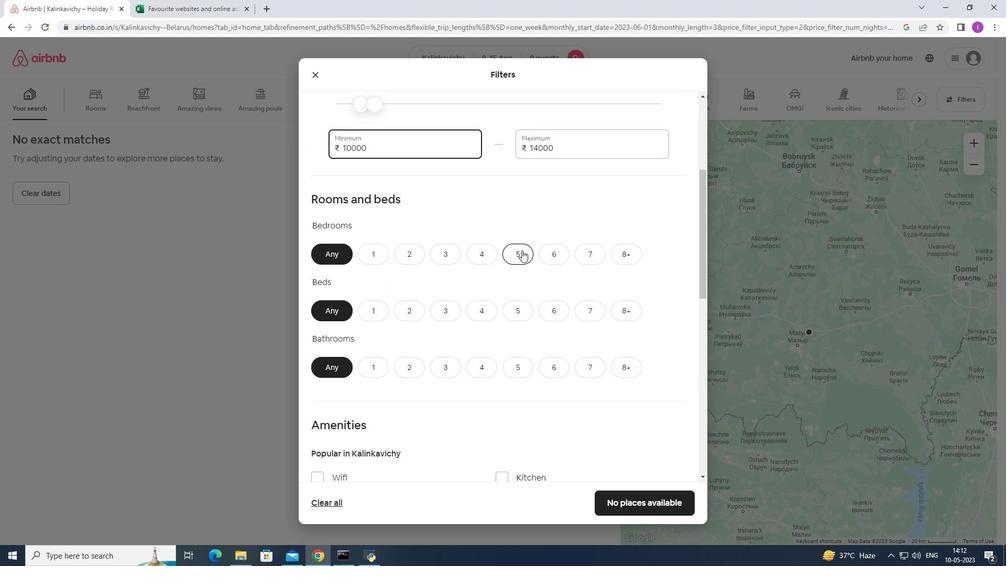 
Action: Mouse moved to (621, 310)
Screenshot: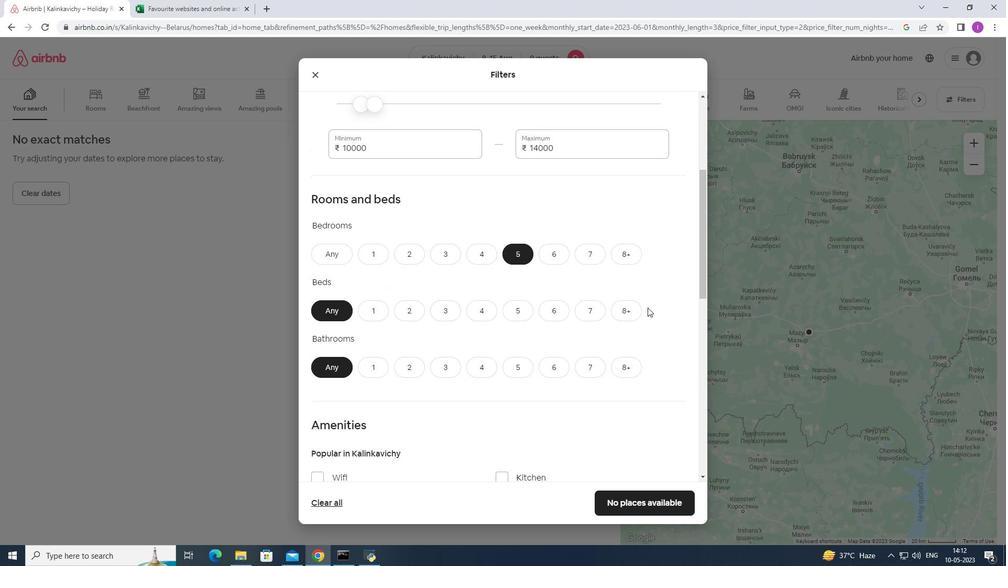 
Action: Mouse pressed left at (621, 310)
Screenshot: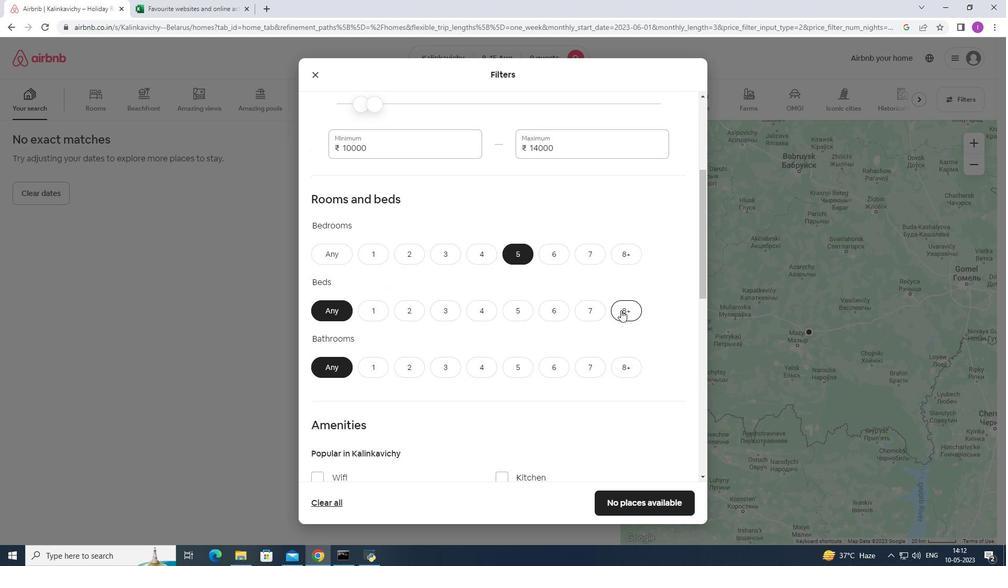 
Action: Mouse moved to (510, 369)
Screenshot: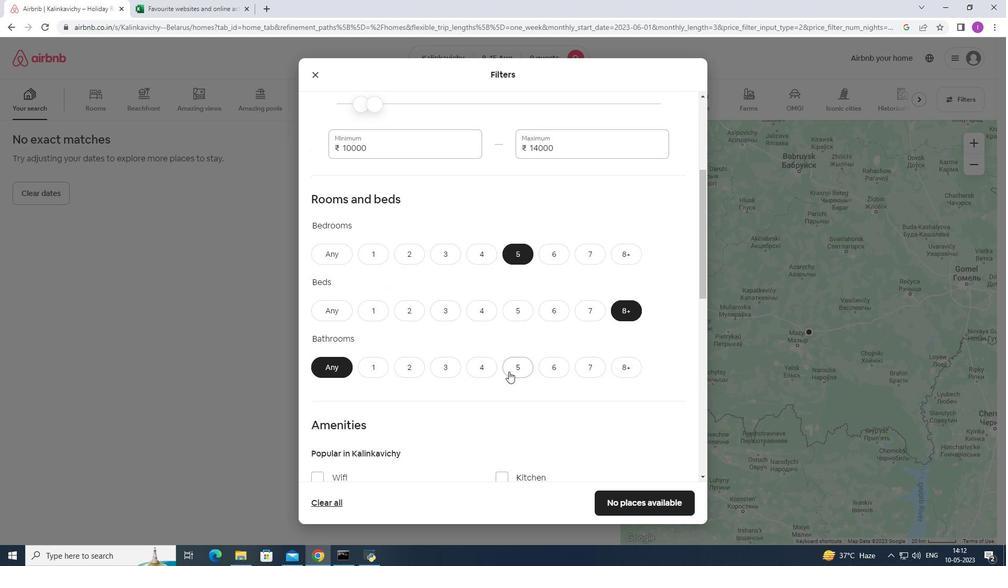 
Action: Mouse pressed left at (510, 369)
Screenshot: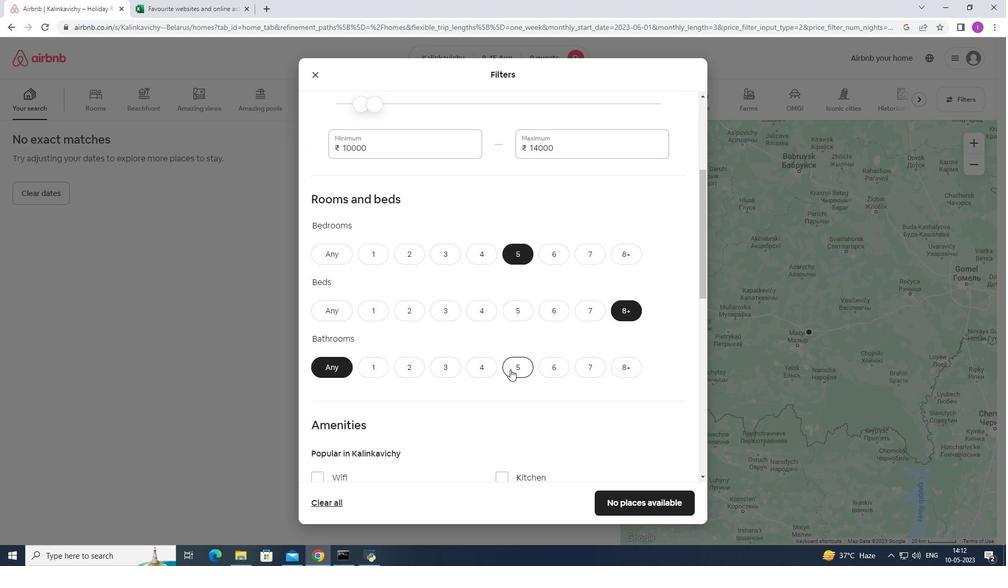 
Action: Mouse moved to (490, 381)
Screenshot: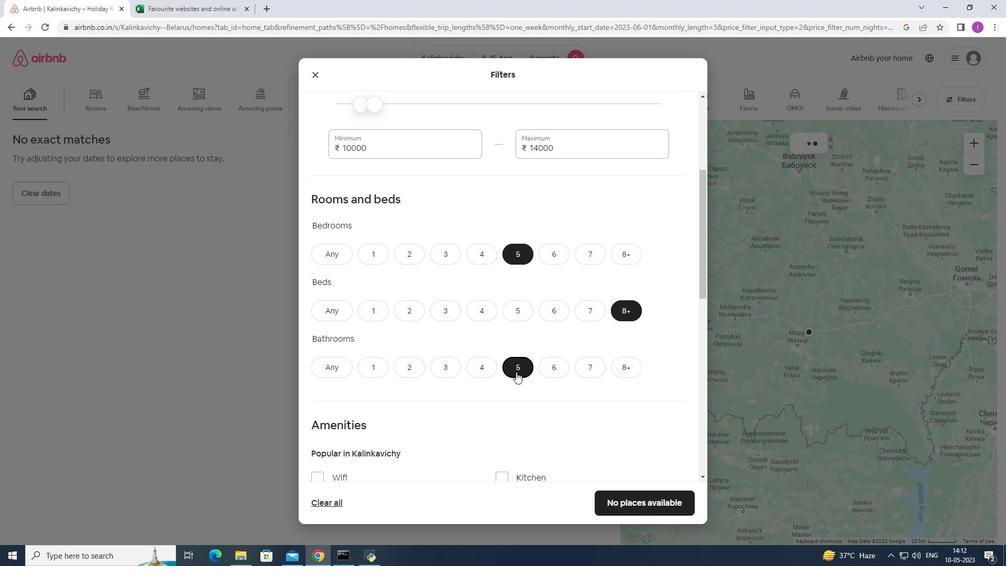 
Action: Mouse scrolled (490, 381) with delta (0, 0)
Screenshot: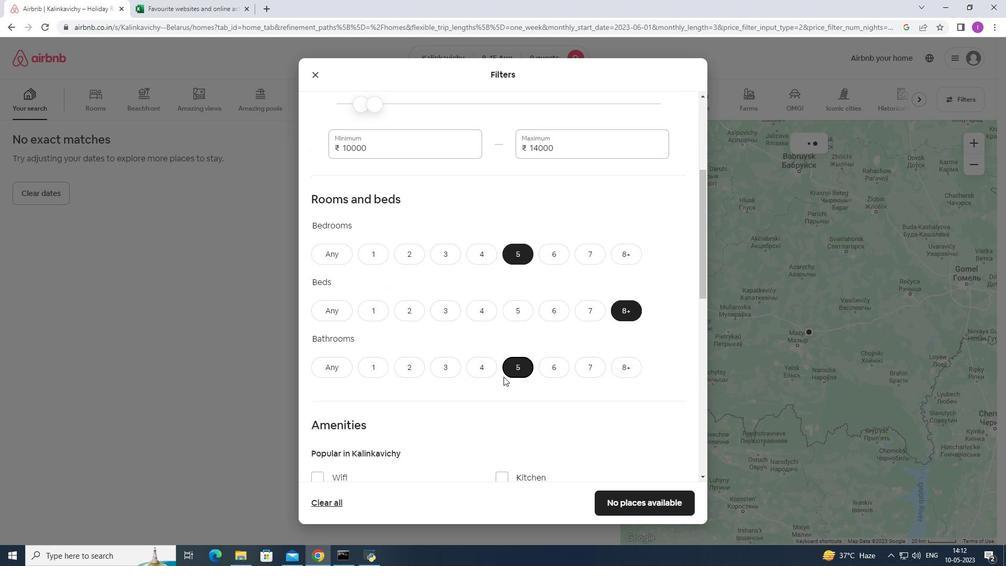 
Action: Mouse moved to (486, 382)
Screenshot: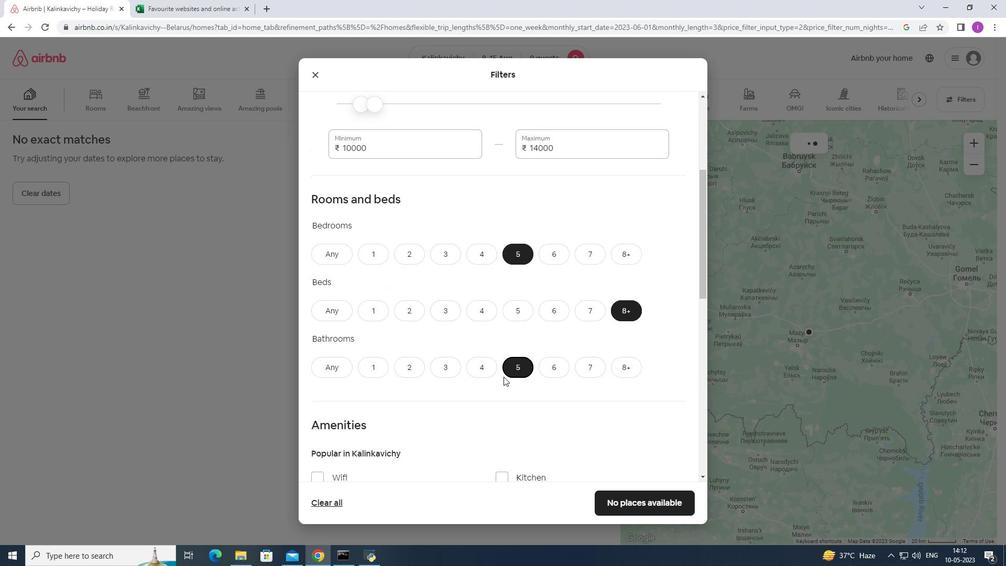 
Action: Mouse scrolled (487, 382) with delta (0, 0)
Screenshot: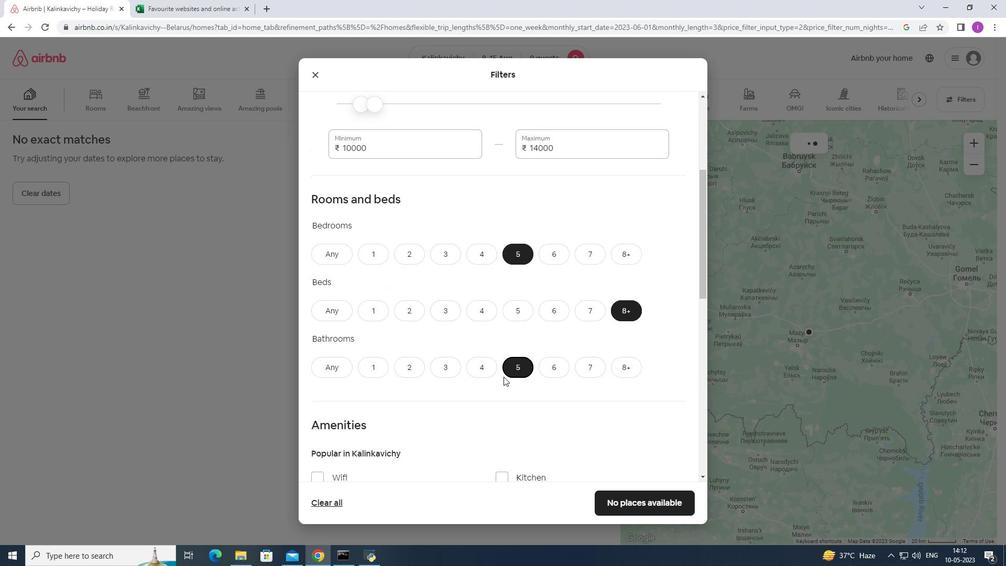 
Action: Mouse moved to (476, 382)
Screenshot: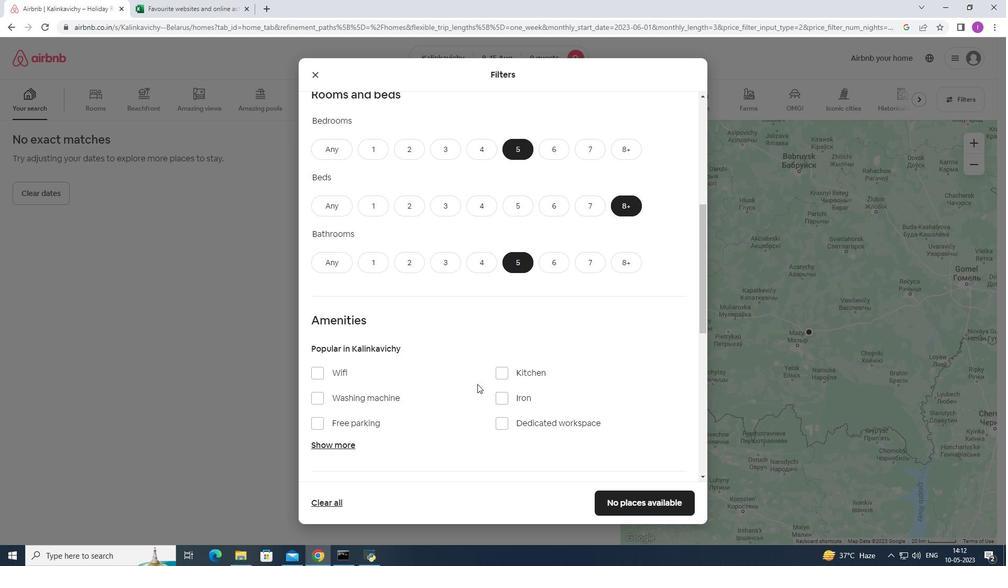 
Action: Mouse scrolled (476, 382) with delta (0, 0)
Screenshot: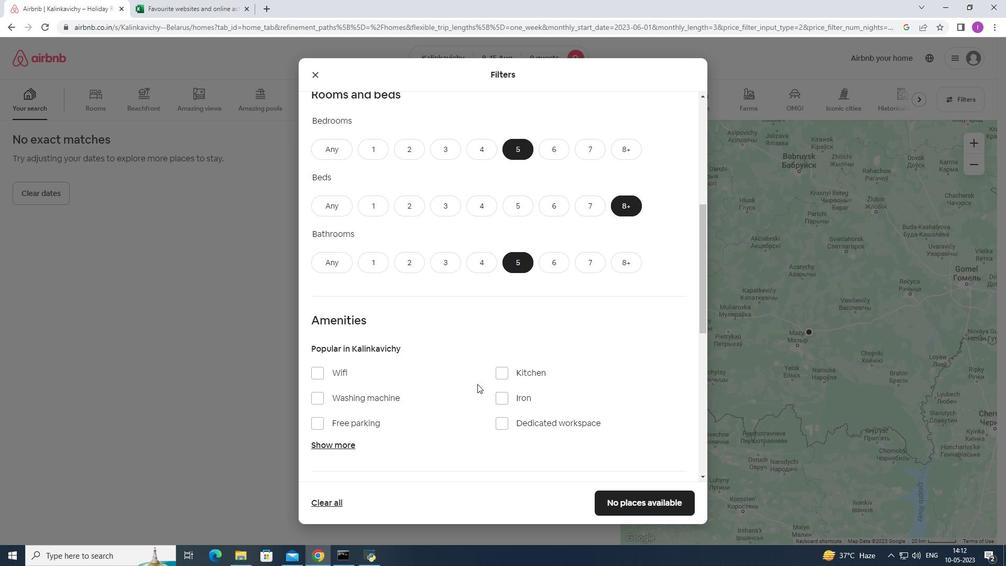 
Action: Mouse scrolled (476, 382) with delta (0, 0)
Screenshot: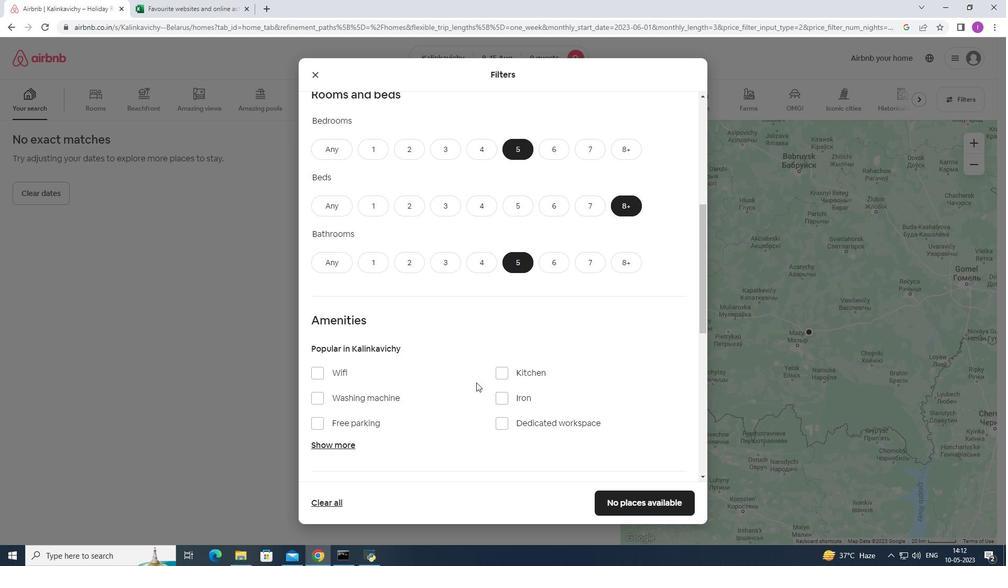 
Action: Mouse moved to (321, 262)
Screenshot: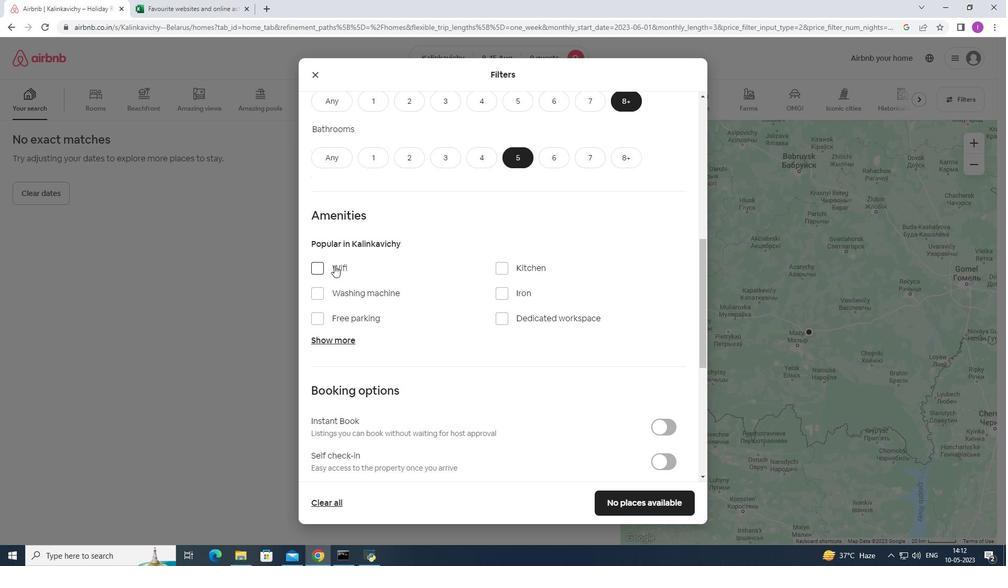
Action: Mouse pressed left at (321, 262)
Screenshot: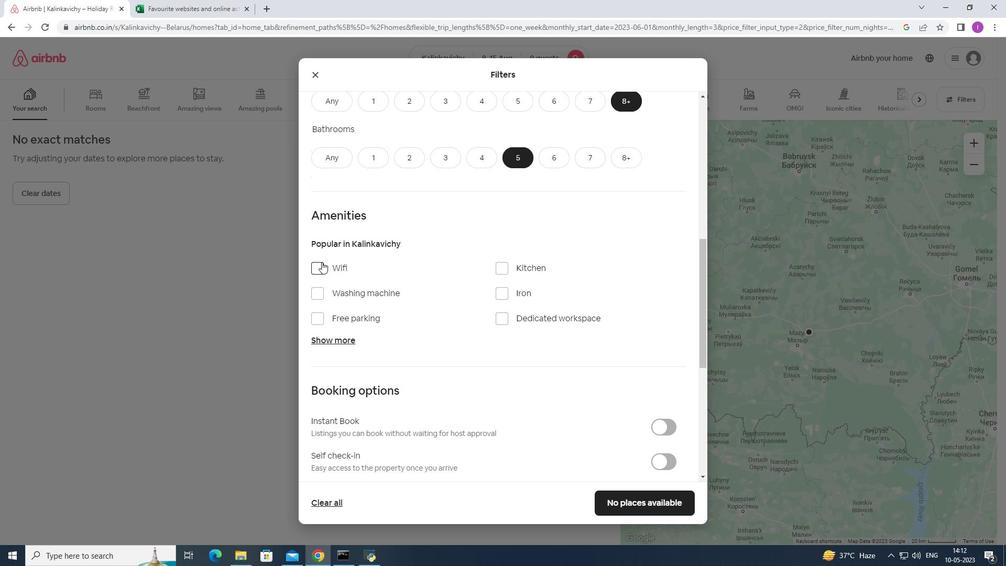 
Action: Mouse moved to (342, 321)
Screenshot: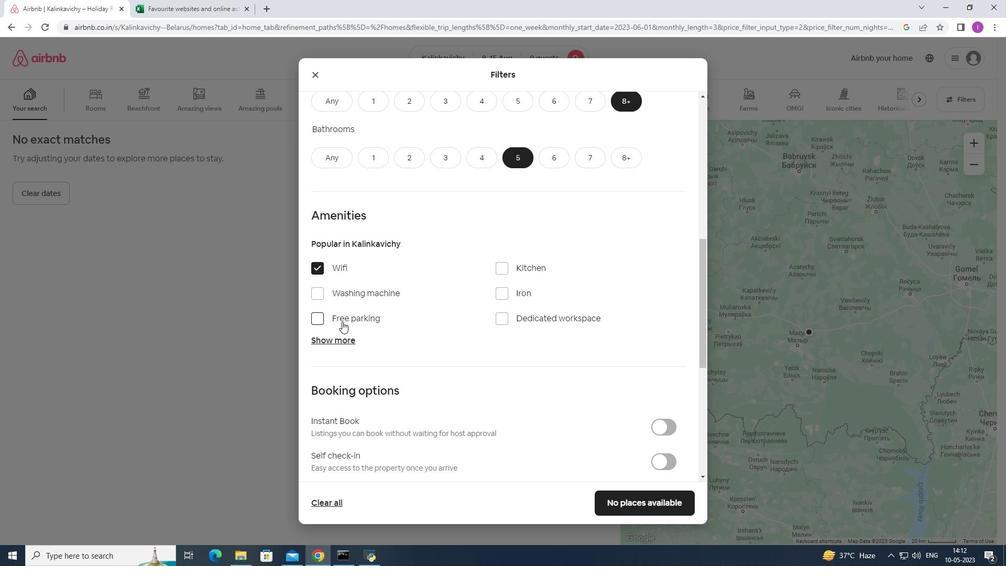 
Action: Mouse pressed left at (342, 321)
Screenshot: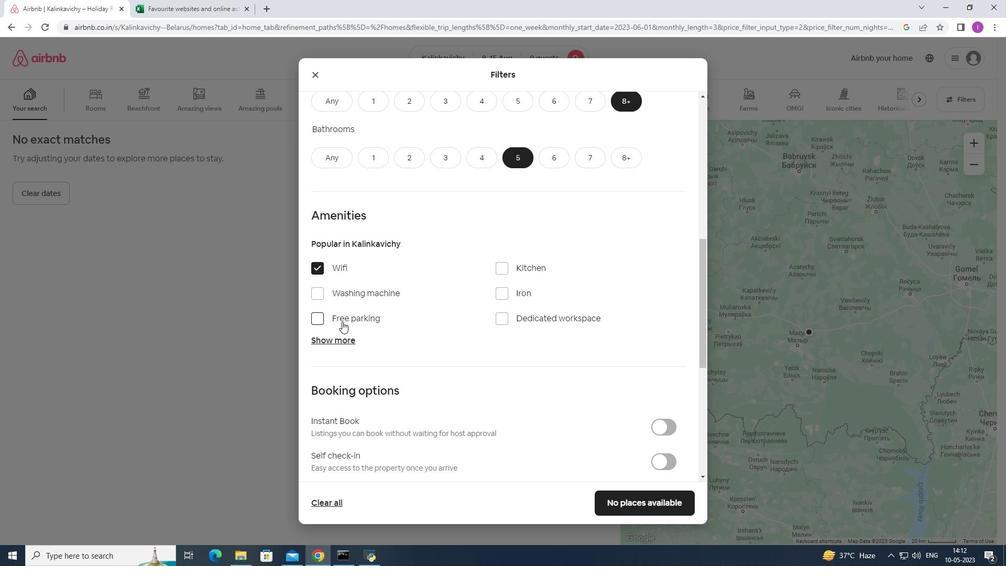 
Action: Mouse moved to (349, 338)
Screenshot: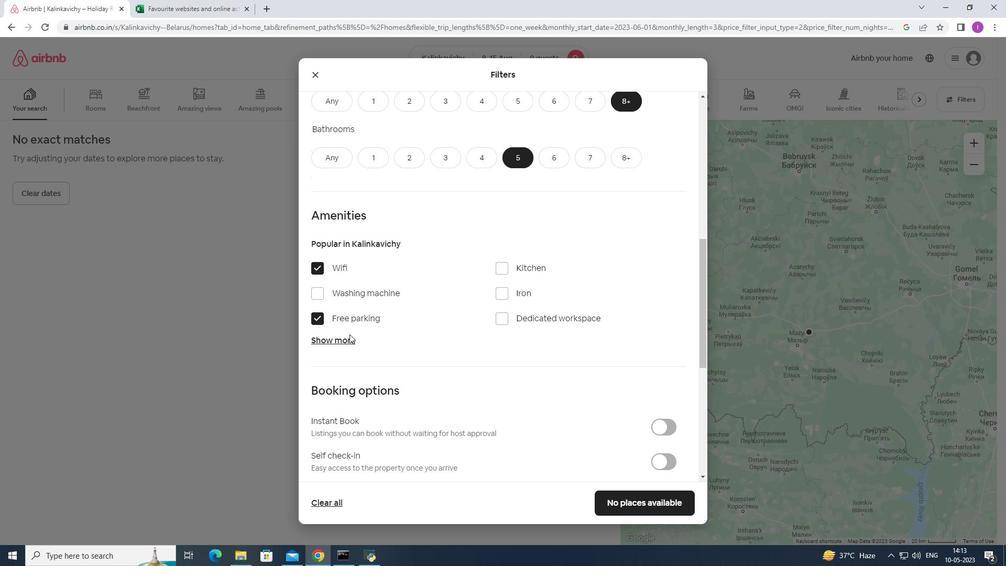 
Action: Mouse pressed left at (349, 338)
Screenshot: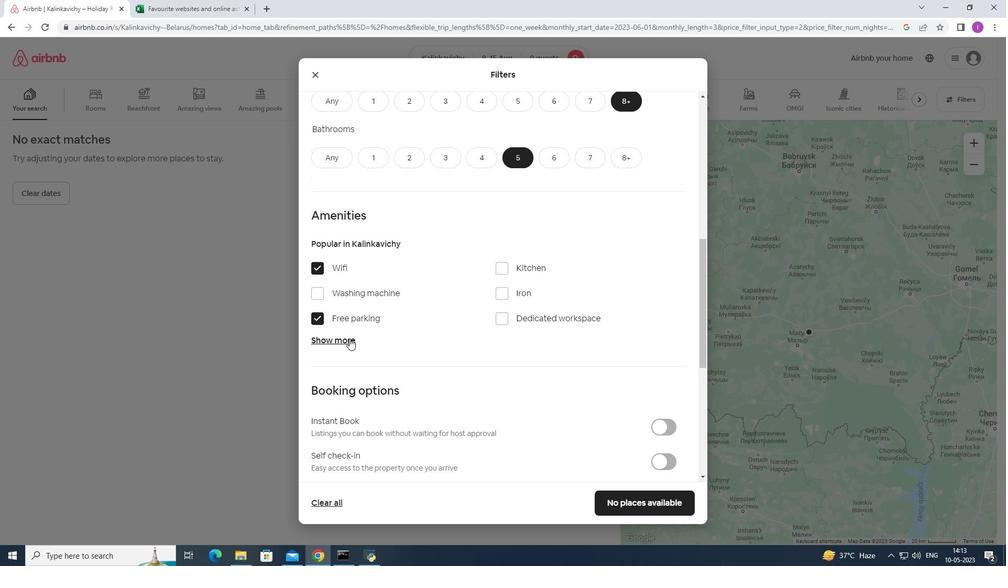 
Action: Mouse moved to (500, 403)
Screenshot: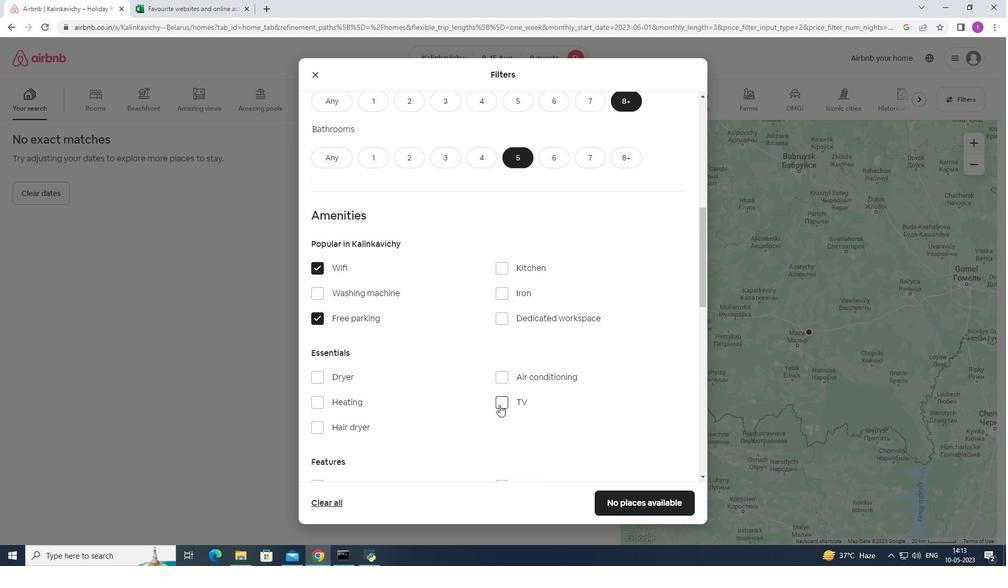 
Action: Mouse pressed left at (500, 403)
Screenshot: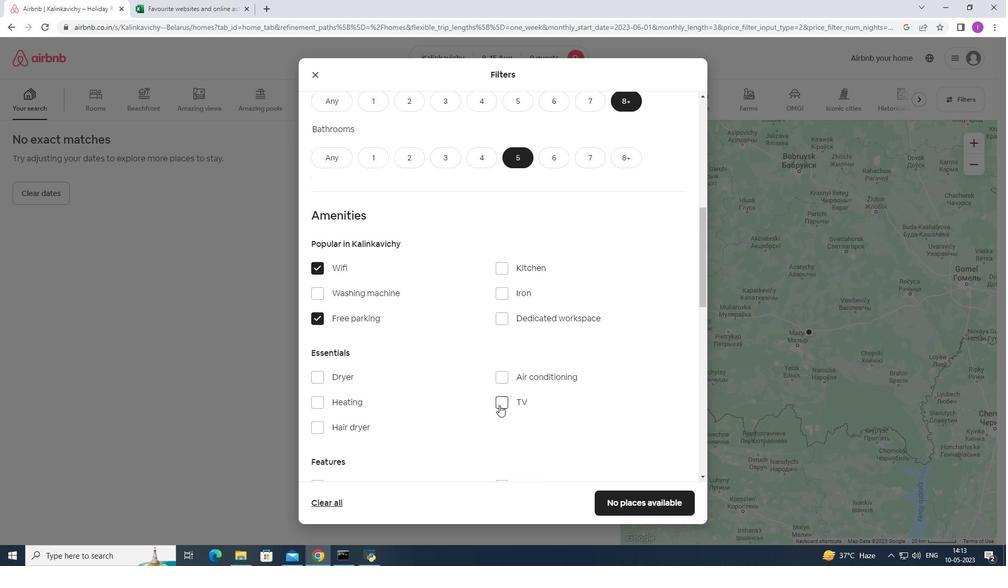 
Action: Mouse moved to (441, 413)
Screenshot: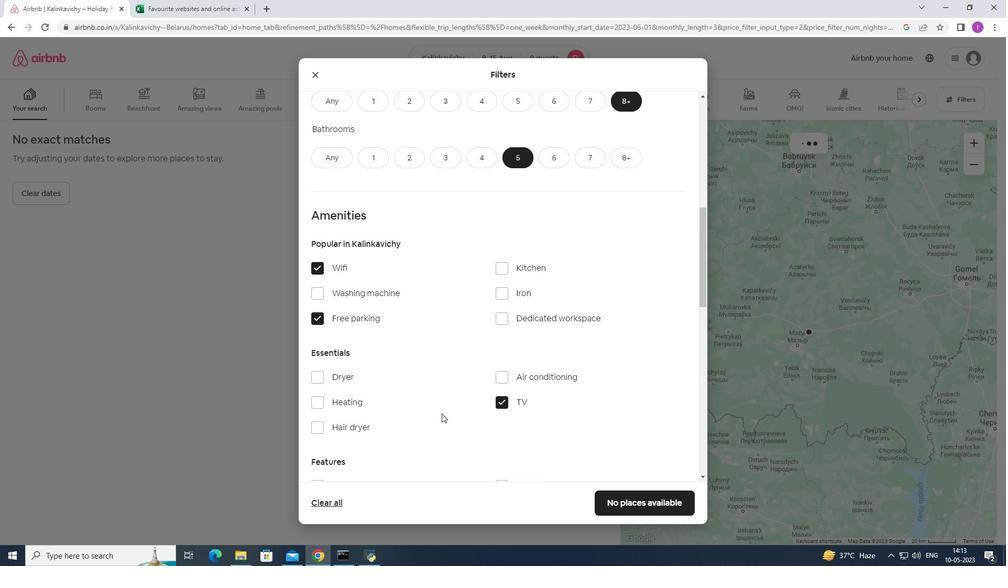 
Action: Mouse scrolled (441, 413) with delta (0, 0)
Screenshot: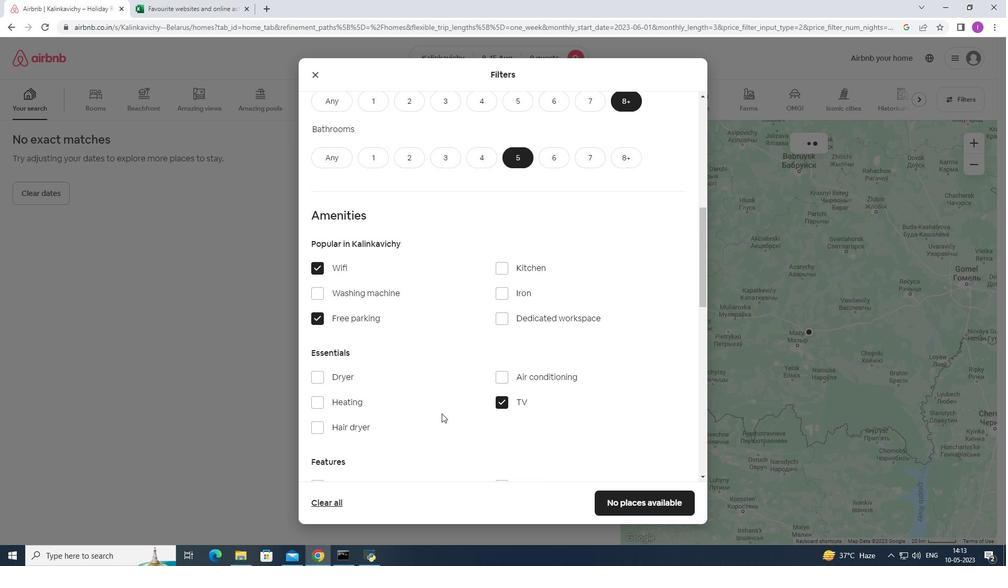 
Action: Mouse scrolled (441, 413) with delta (0, 0)
Screenshot: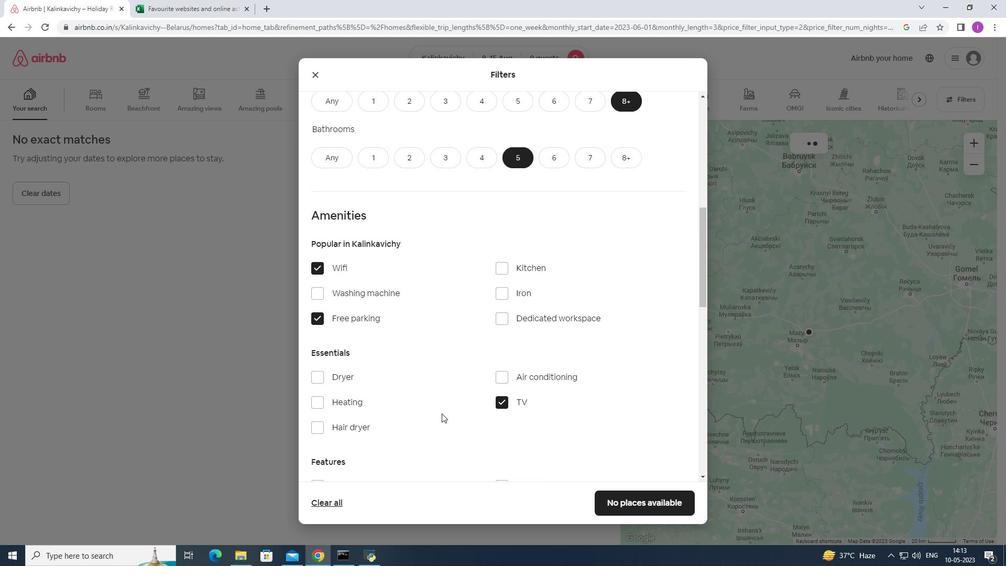 
Action: Mouse scrolled (441, 413) with delta (0, 0)
Screenshot: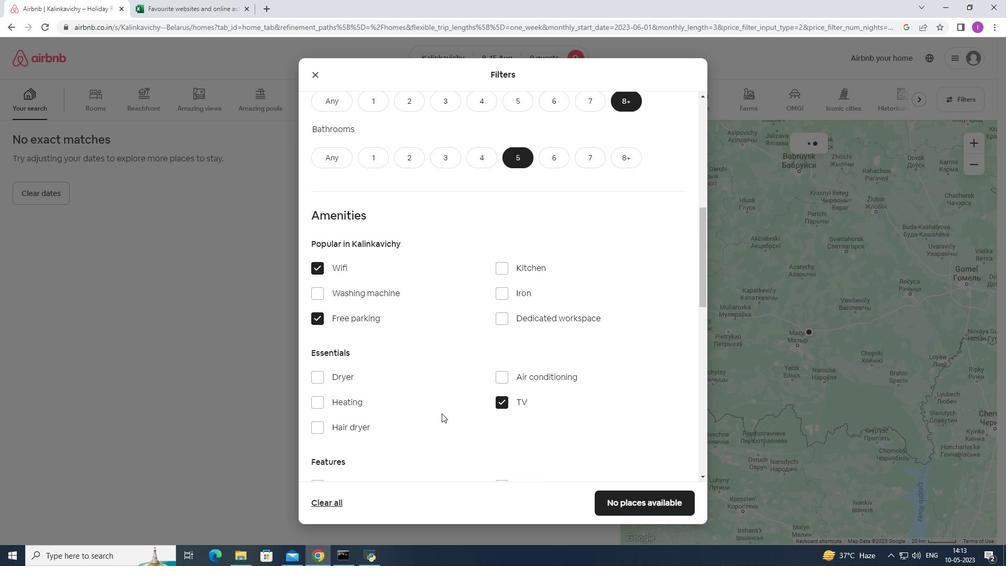 
Action: Mouse moved to (445, 400)
Screenshot: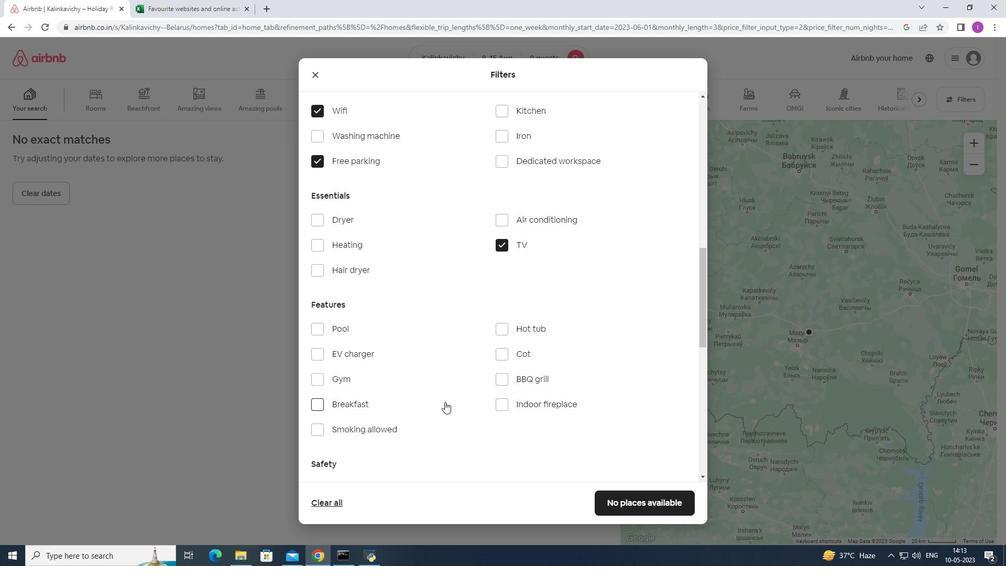 
Action: Mouse scrolled (445, 399) with delta (0, 0)
Screenshot: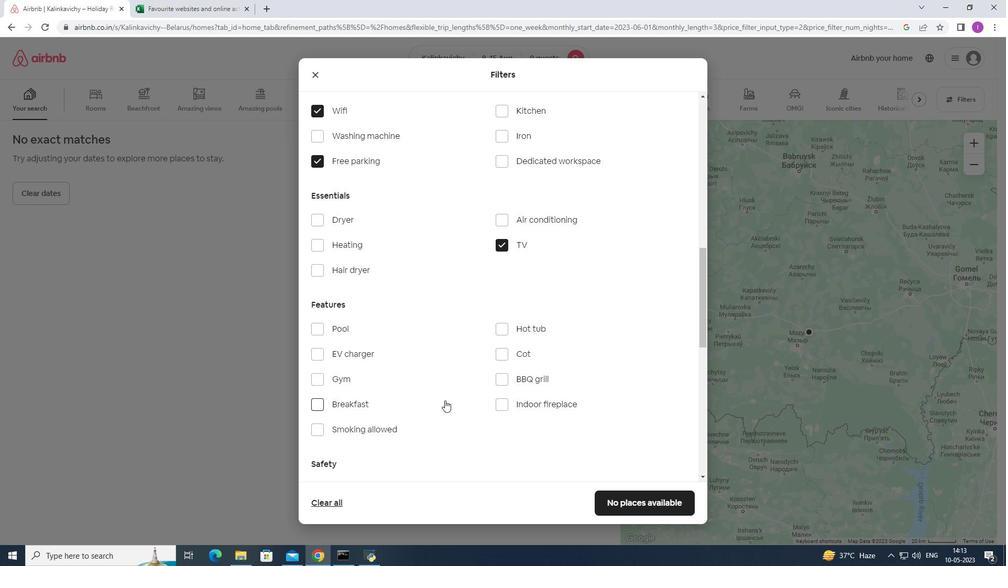 
Action: Mouse moved to (320, 321)
Screenshot: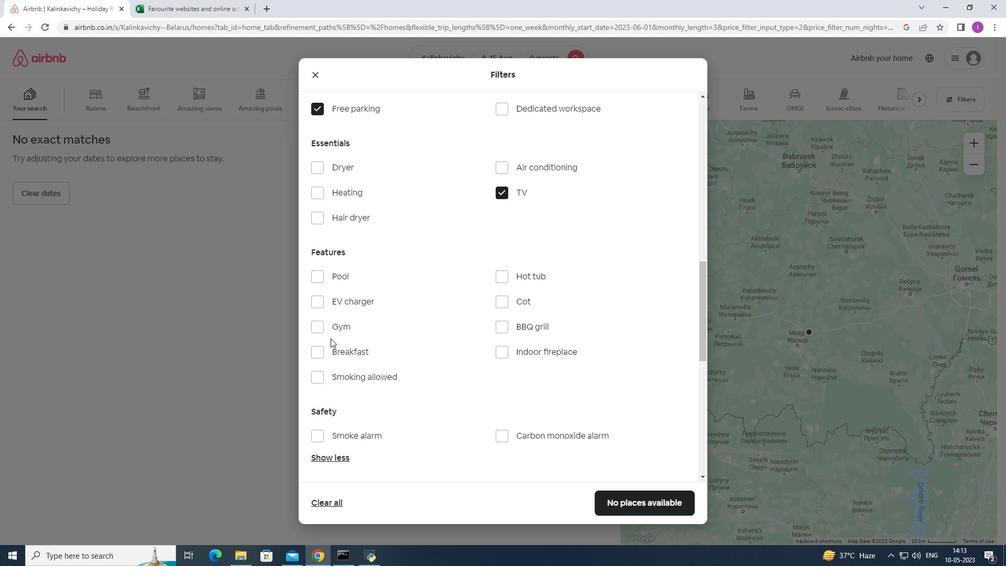 
Action: Mouse pressed left at (320, 321)
Screenshot: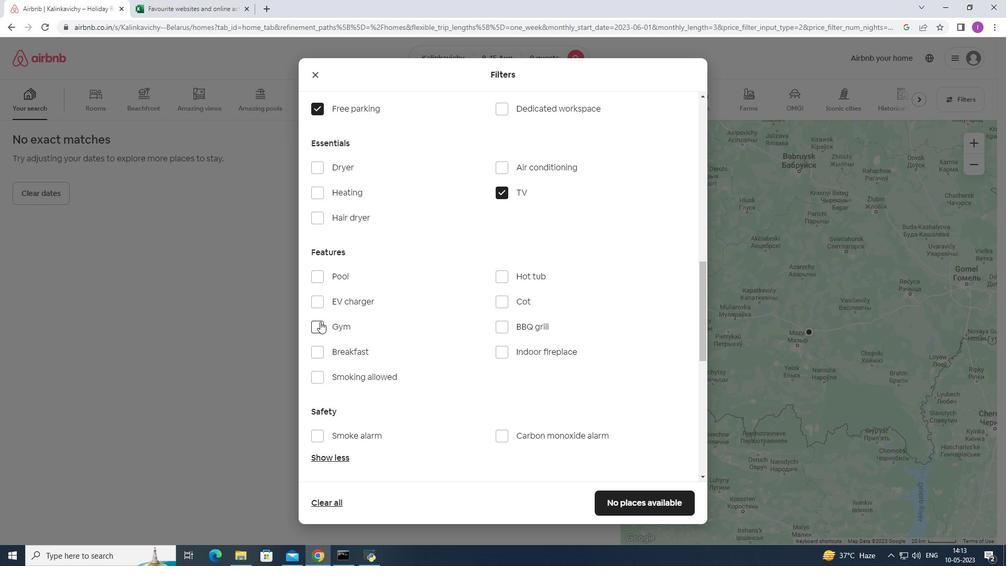 
Action: Mouse moved to (320, 349)
Screenshot: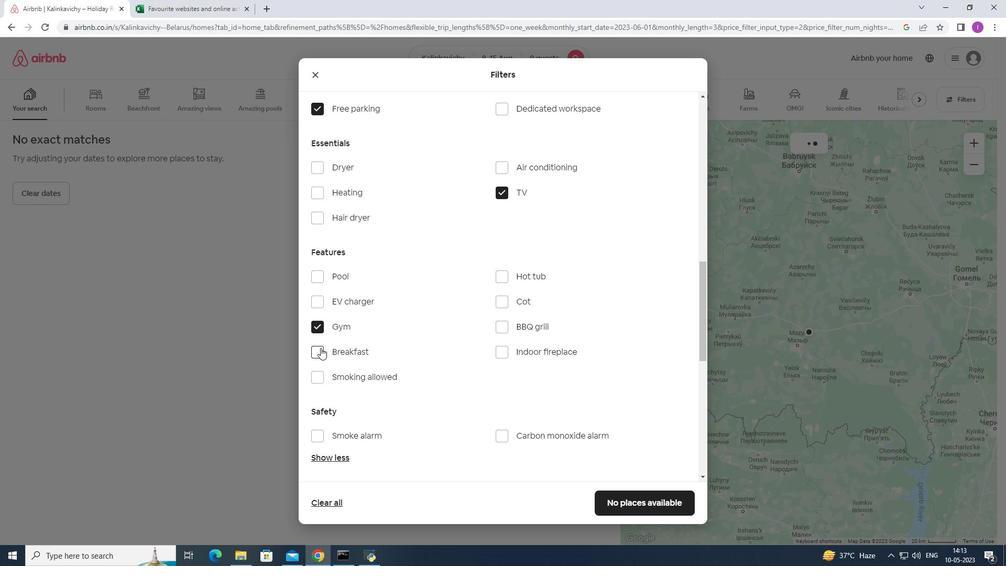 
Action: Mouse pressed left at (320, 349)
Screenshot: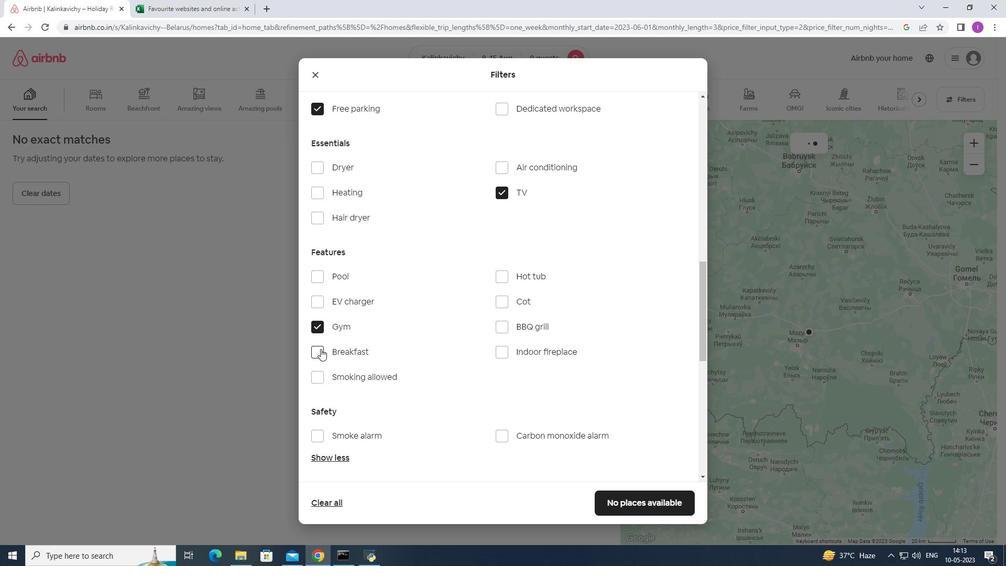 
Action: Mouse moved to (435, 330)
Screenshot: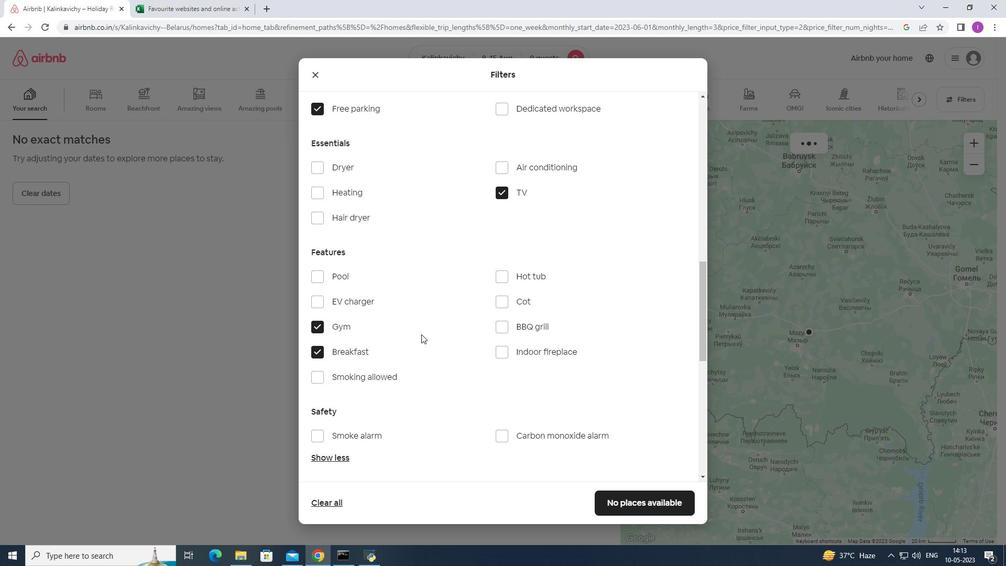 
Action: Mouse scrolled (435, 330) with delta (0, 0)
Screenshot: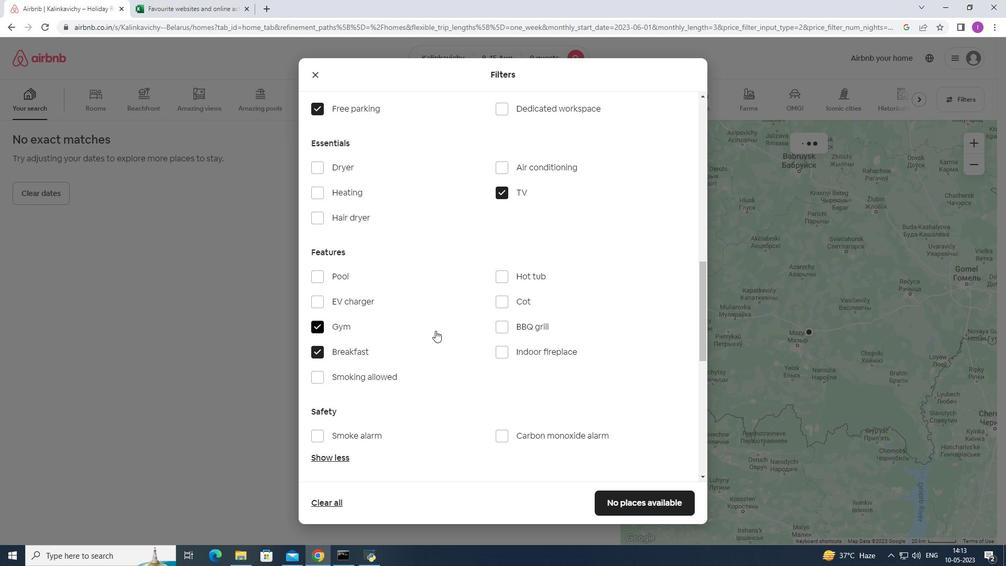 
Action: Mouse scrolled (435, 330) with delta (0, 0)
Screenshot: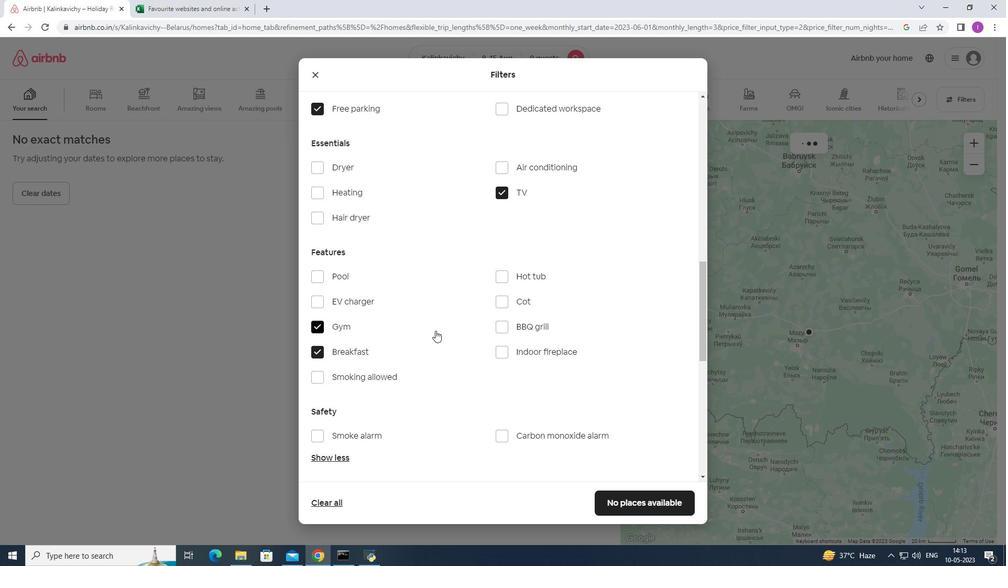 
Action: Mouse scrolled (435, 330) with delta (0, 0)
Screenshot: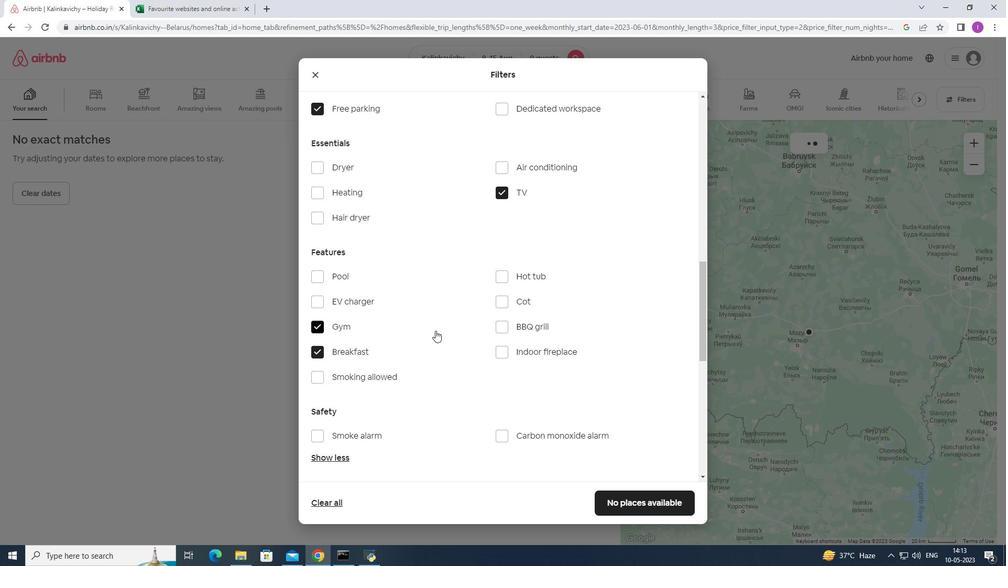 
Action: Mouse scrolled (435, 330) with delta (0, 0)
Screenshot: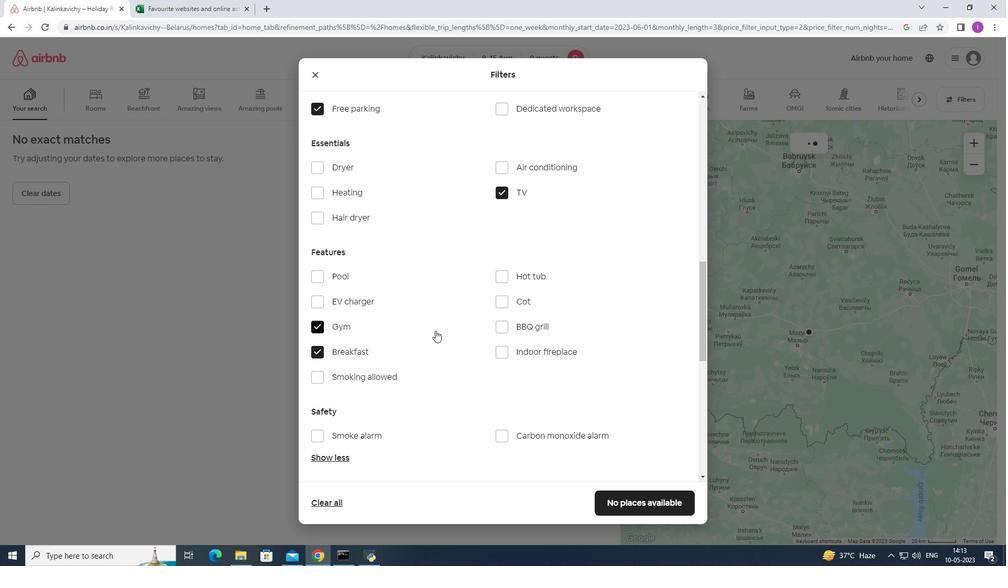 
Action: Mouse scrolled (435, 330) with delta (0, 0)
Screenshot: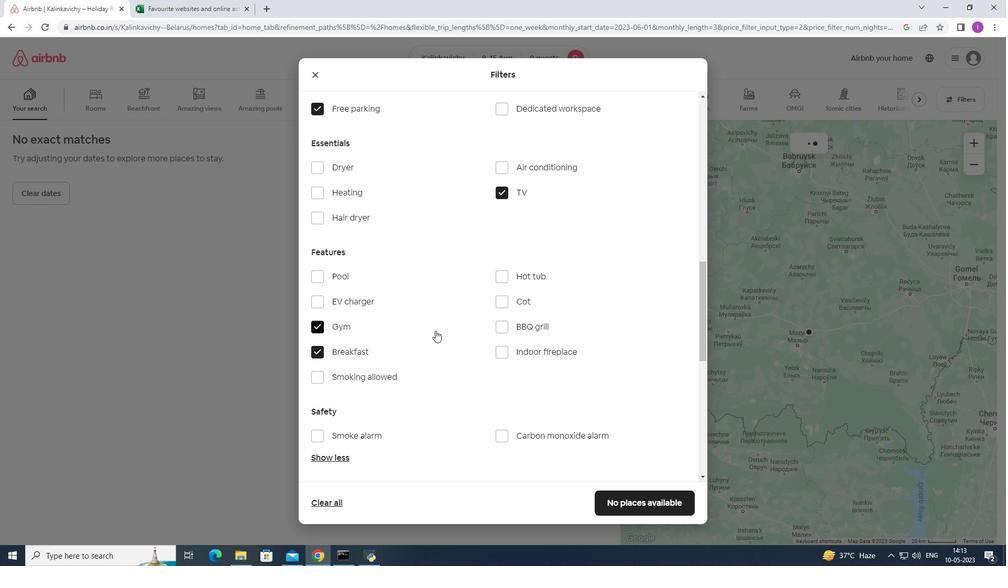 
Action: Mouse scrolled (435, 330) with delta (0, 0)
Screenshot: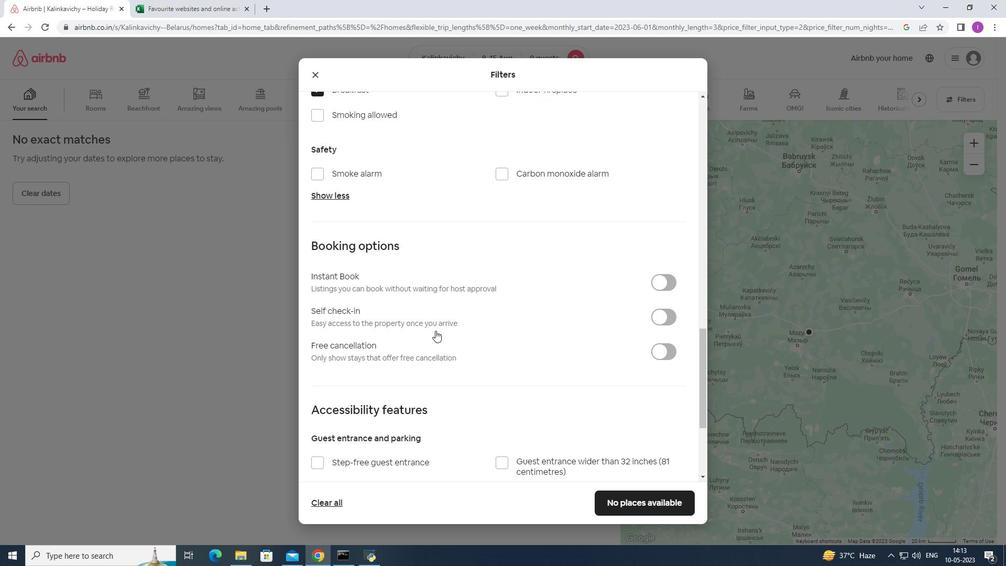 
Action: Mouse scrolled (435, 330) with delta (0, 0)
Screenshot: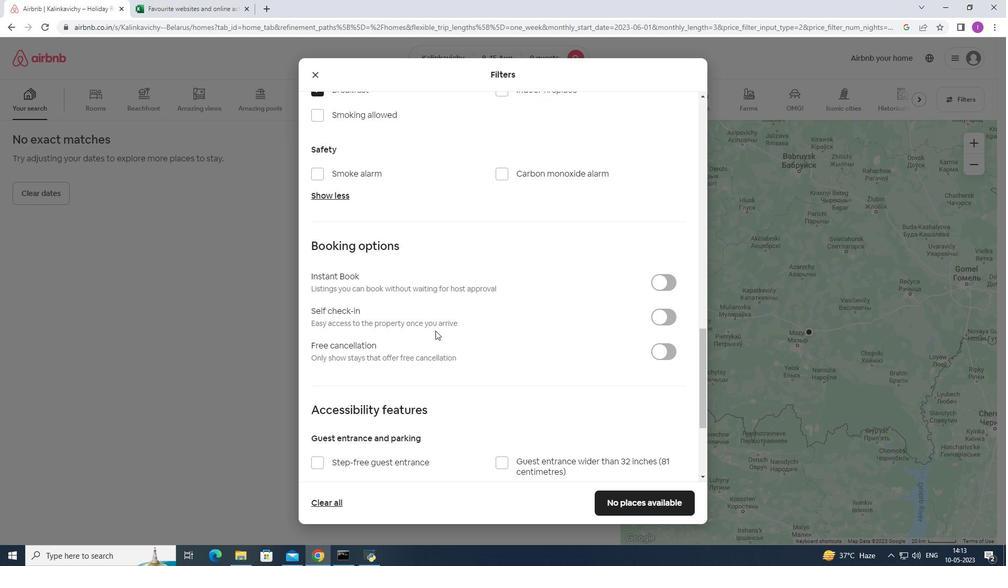 
Action: Mouse moved to (665, 211)
Screenshot: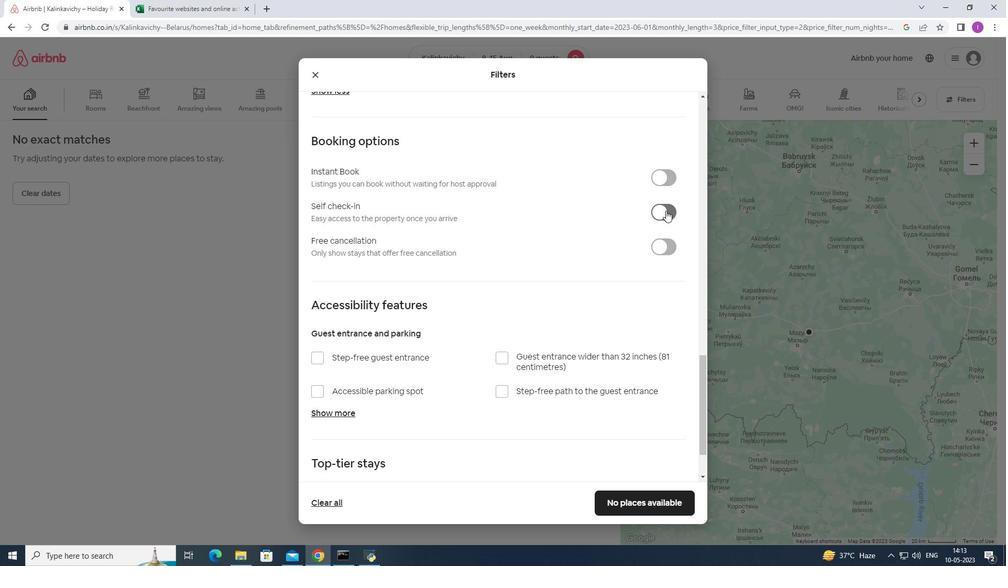
Action: Mouse pressed left at (665, 211)
Screenshot: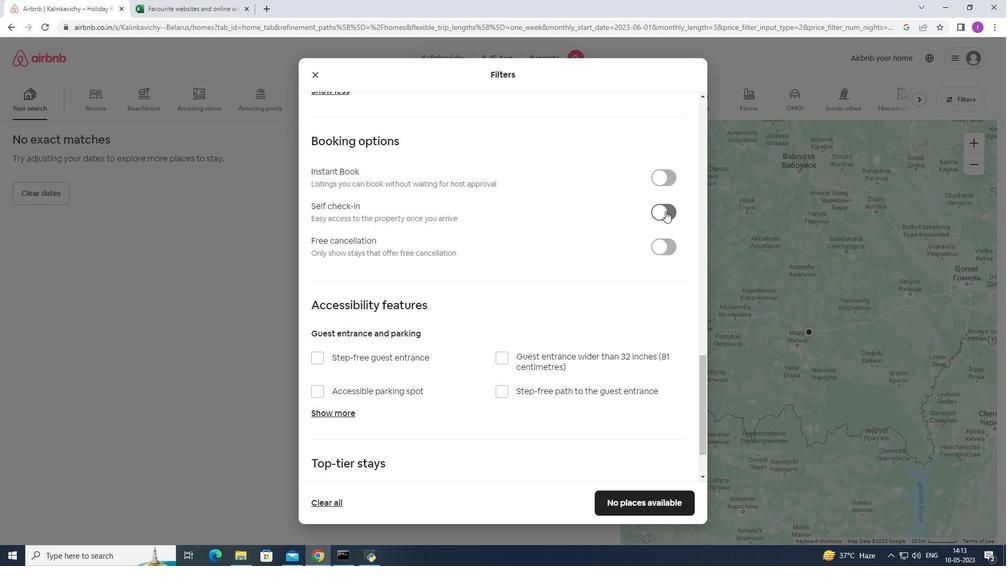 
Action: Mouse moved to (637, 233)
Screenshot: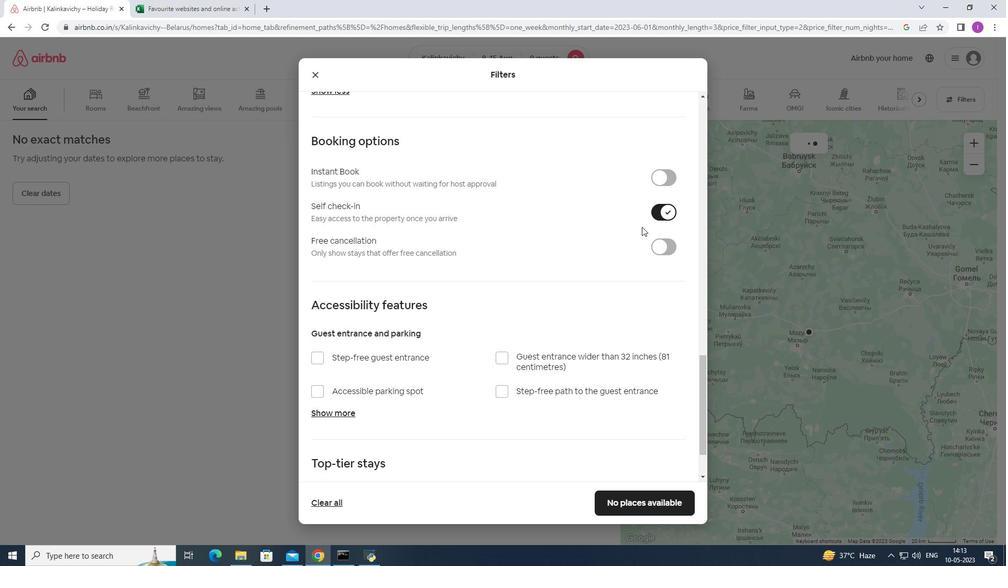 
Action: Mouse scrolled (637, 233) with delta (0, 0)
Screenshot: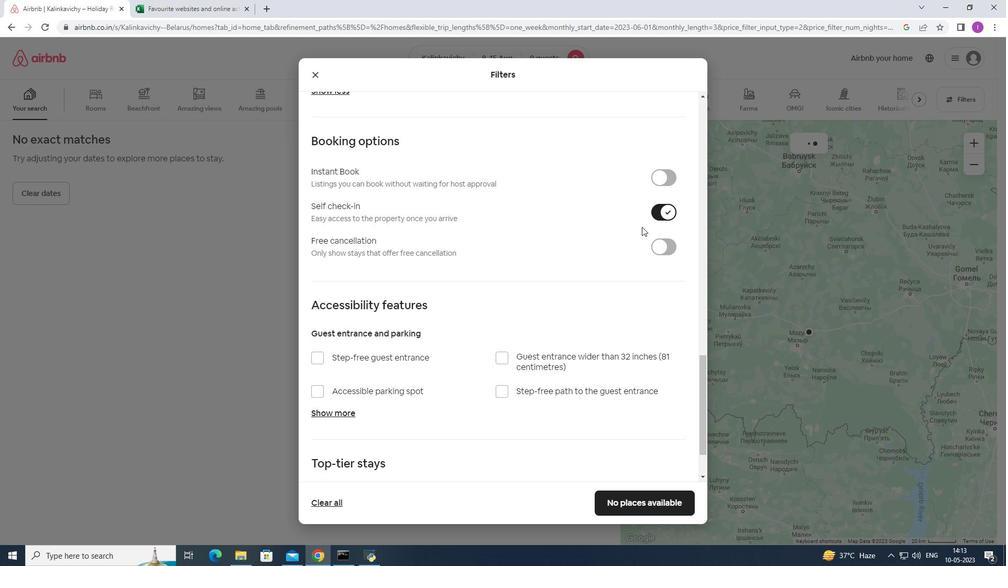 
Action: Mouse scrolled (637, 233) with delta (0, 0)
Screenshot: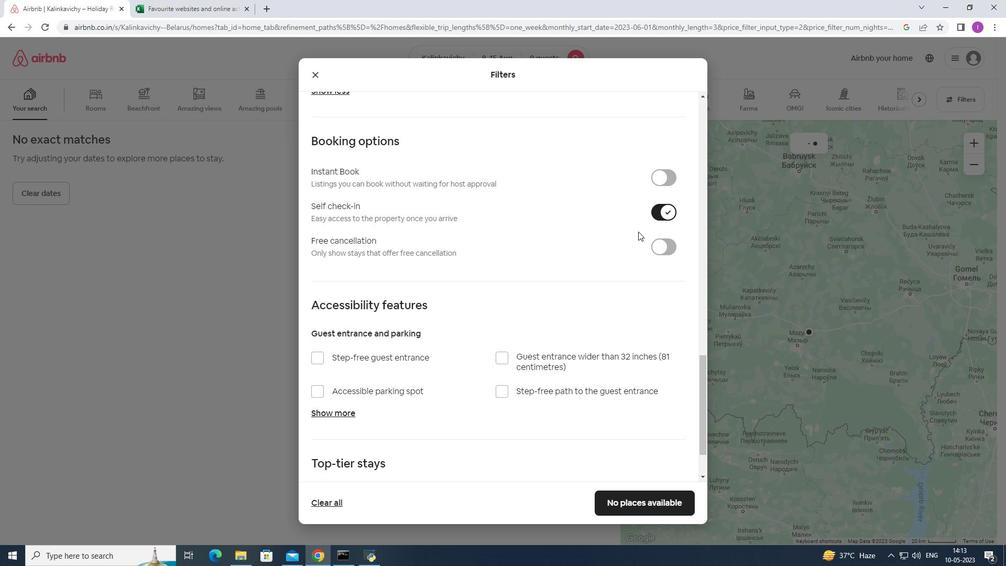 
Action: Mouse scrolled (637, 233) with delta (0, 0)
Screenshot: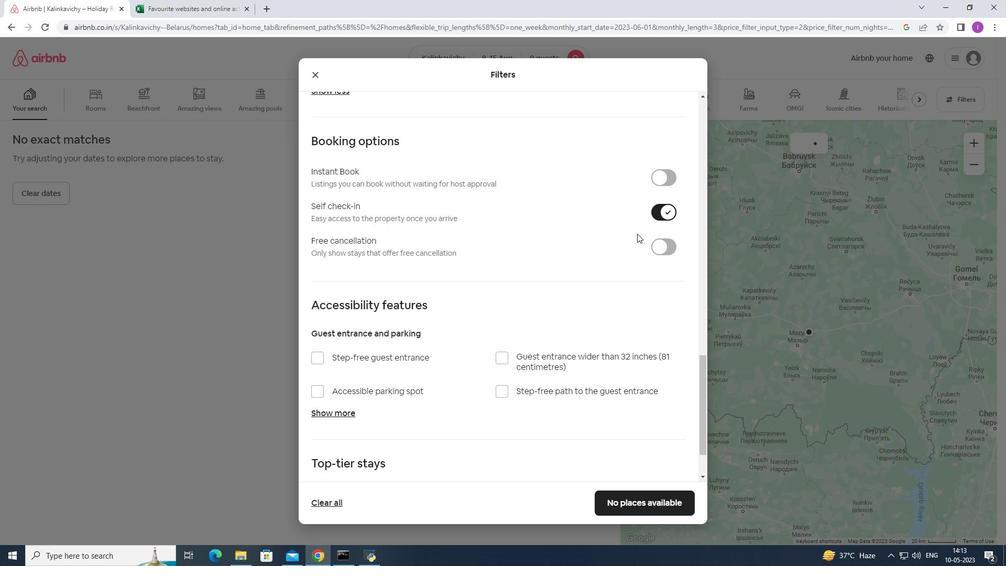 
Action: Mouse scrolled (637, 233) with delta (0, 0)
Screenshot: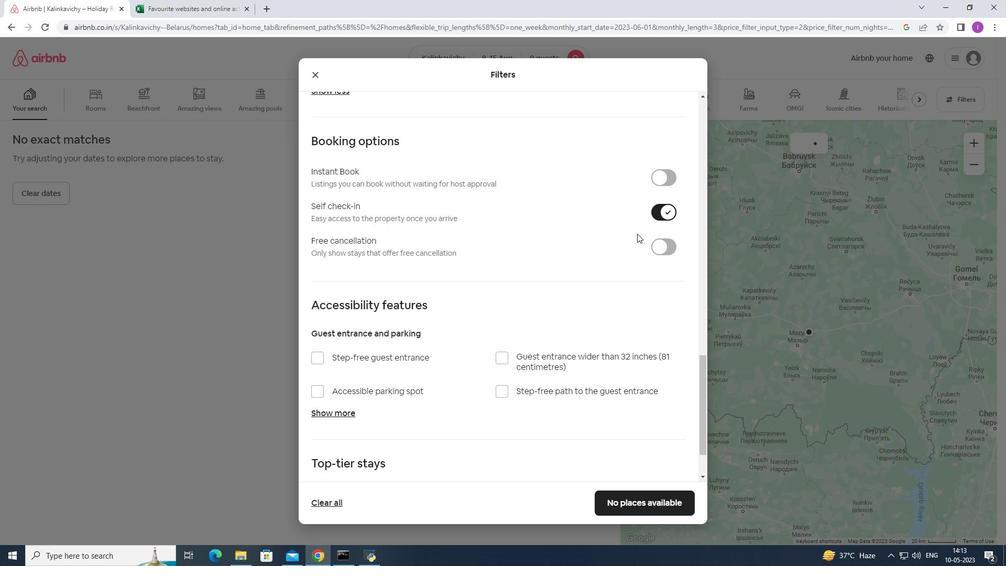 
Action: Mouse scrolled (637, 233) with delta (0, 0)
Screenshot: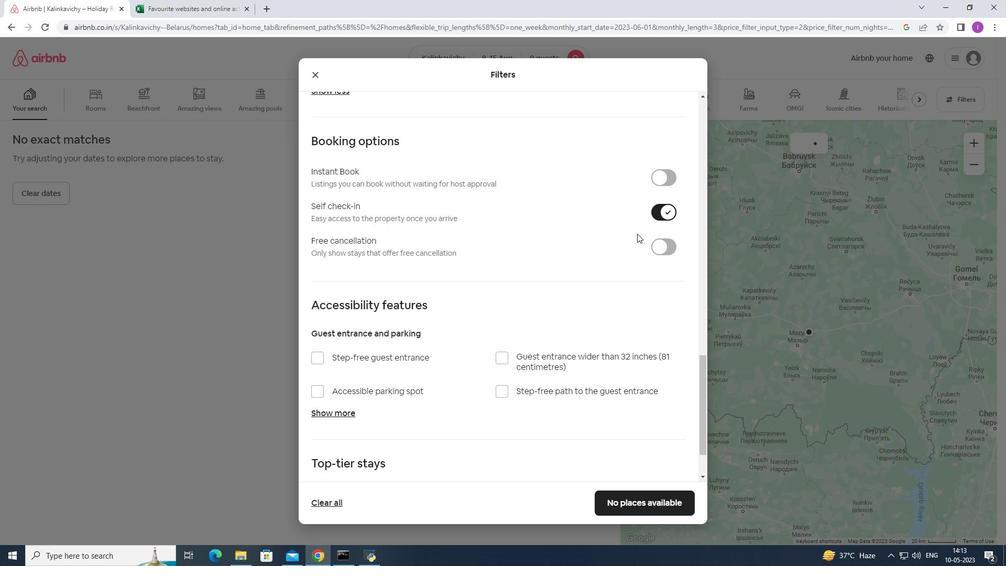 
Action: Mouse moved to (630, 241)
Screenshot: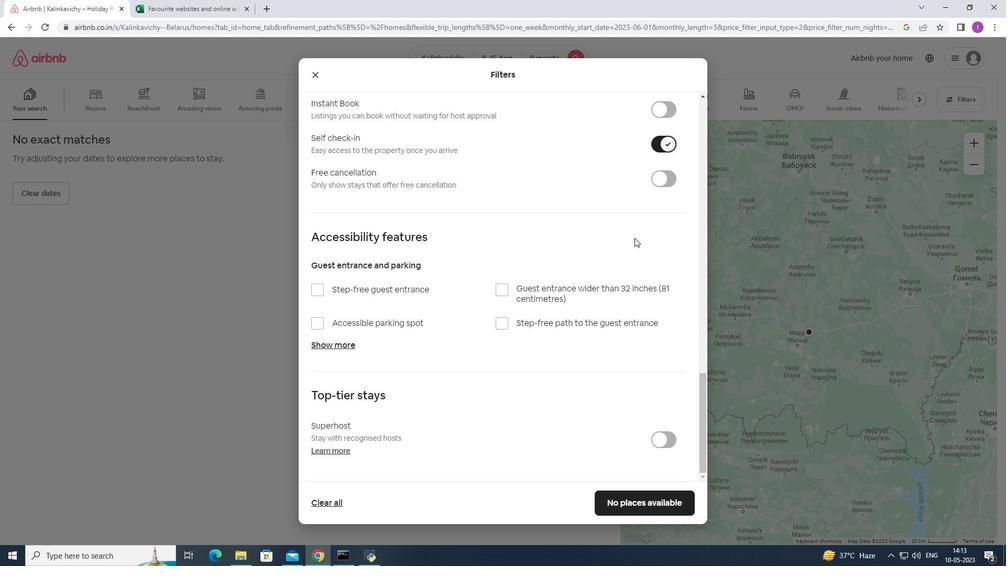 
Action: Mouse scrolled (630, 240) with delta (0, 0)
Screenshot: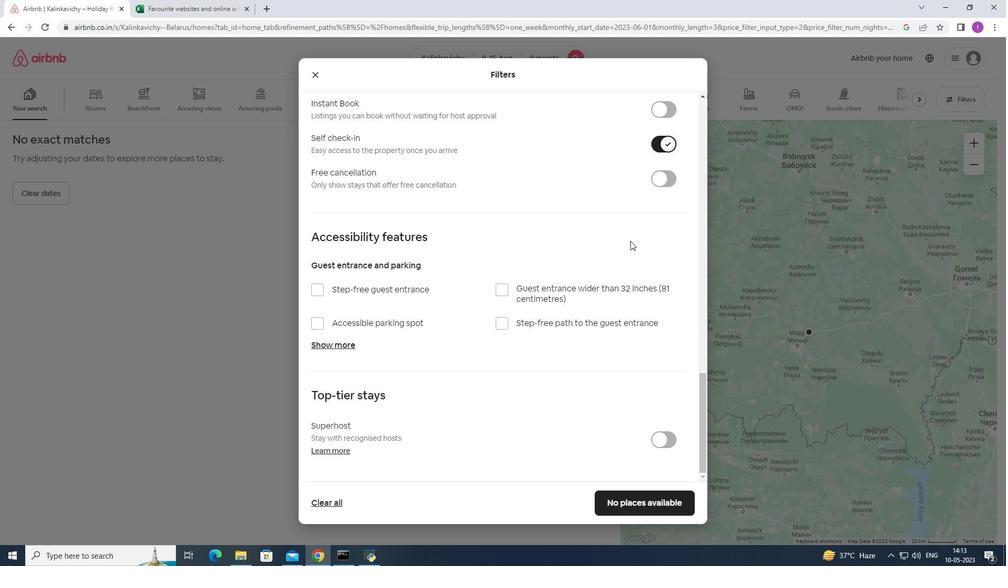 
Action: Mouse moved to (630, 241)
Screenshot: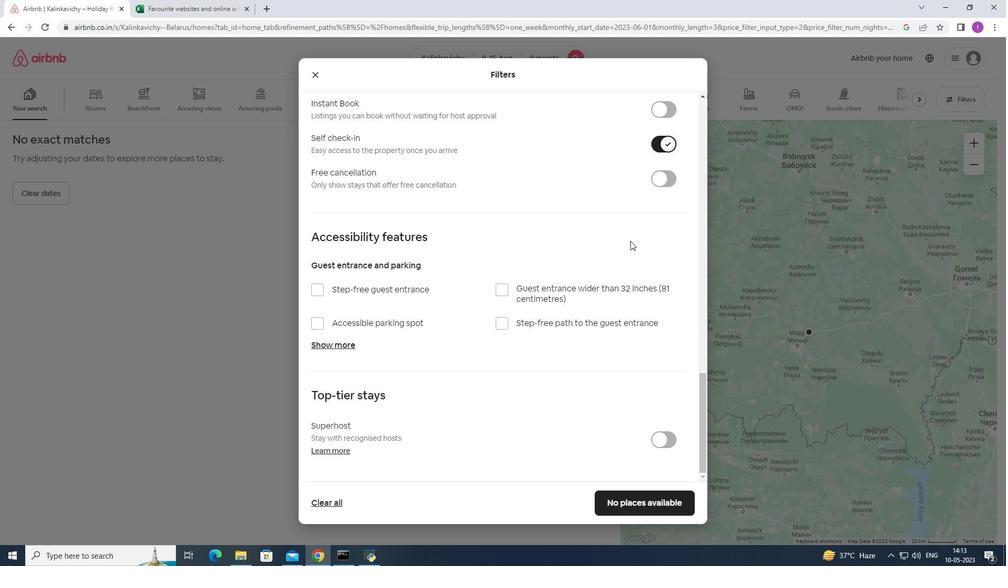 
Action: Mouse scrolled (630, 240) with delta (0, 0)
Screenshot: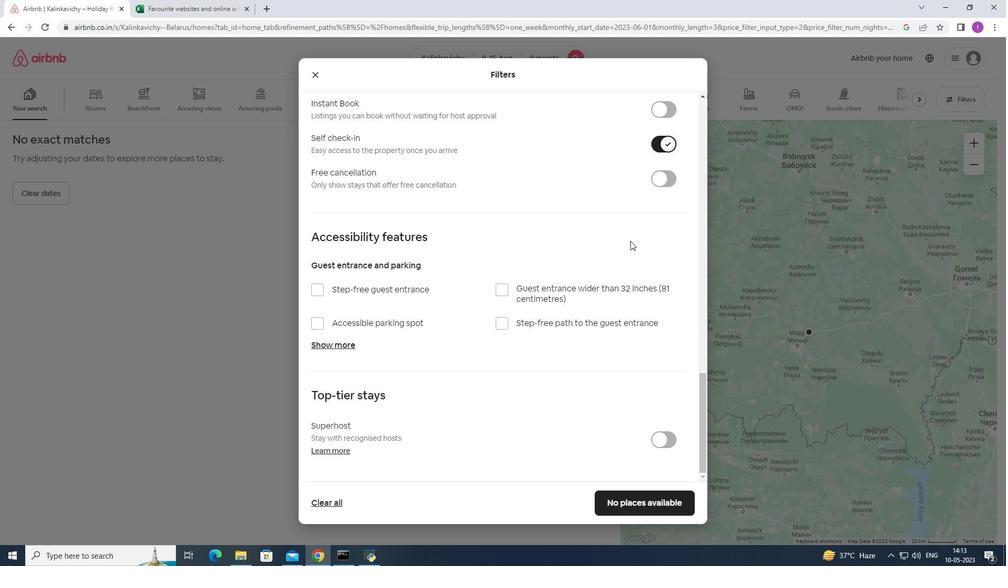 
Action: Mouse moved to (438, 307)
Screenshot: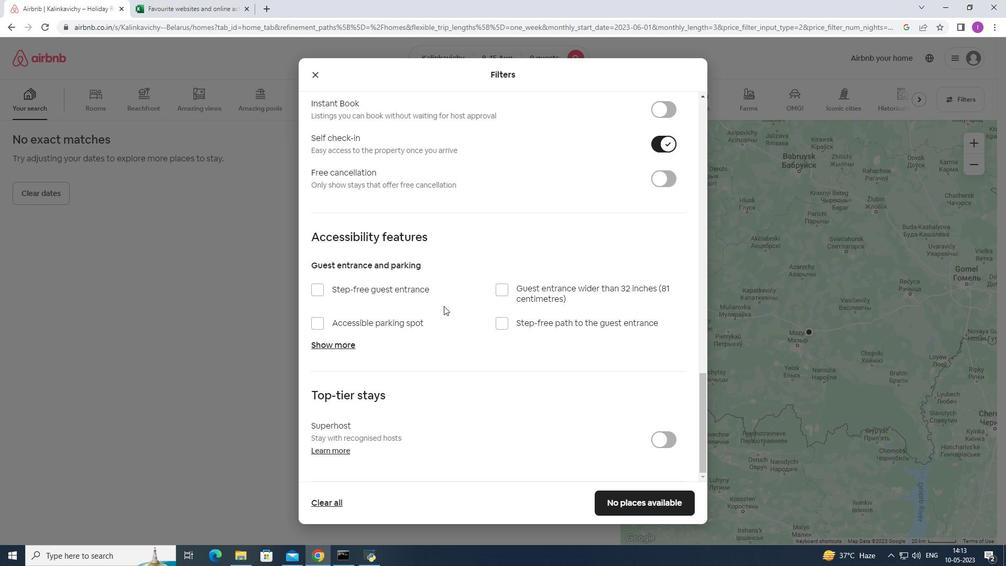
Action: Mouse scrolled (438, 307) with delta (0, 0)
Screenshot: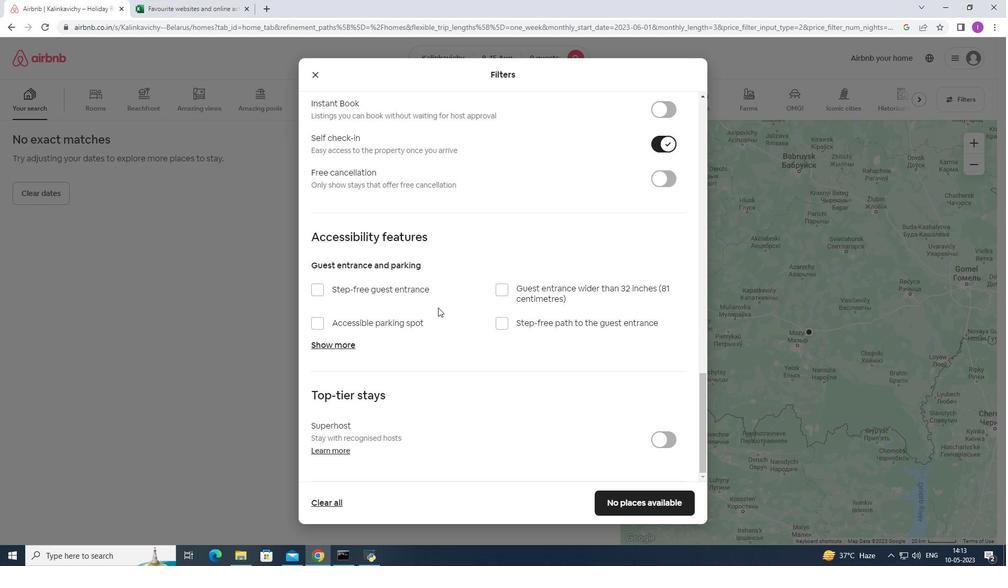 
Action: Mouse scrolled (438, 307) with delta (0, 0)
Screenshot: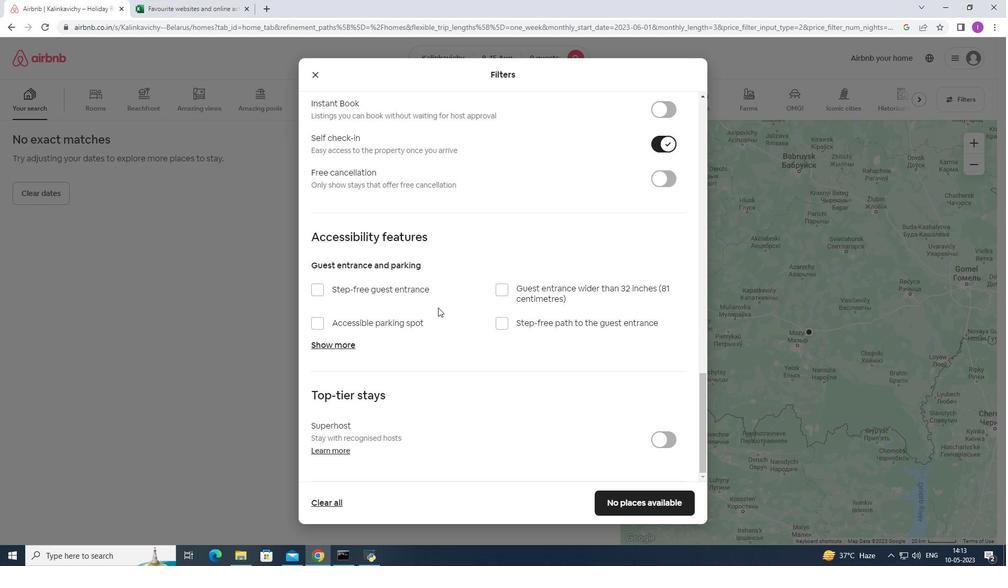 
Action: Mouse scrolled (438, 307) with delta (0, 0)
Screenshot: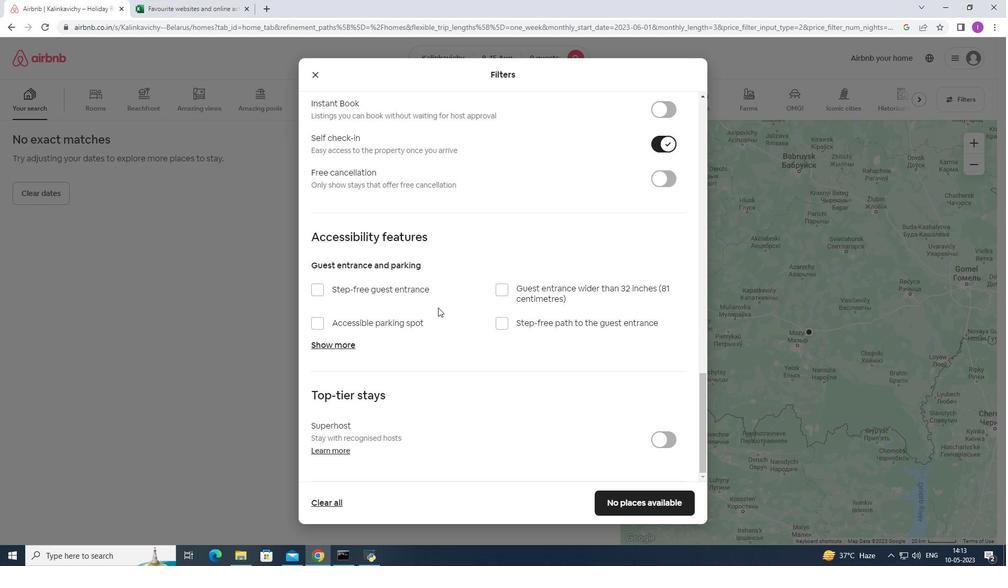 
Action: Mouse scrolled (438, 307) with delta (0, 0)
Screenshot: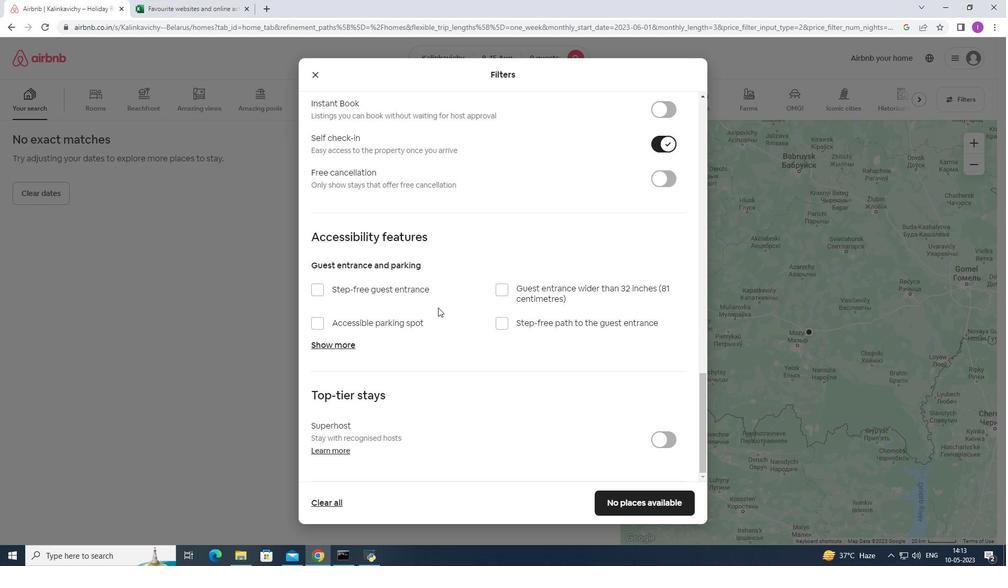 
Action: Mouse scrolled (438, 307) with delta (0, 0)
Screenshot: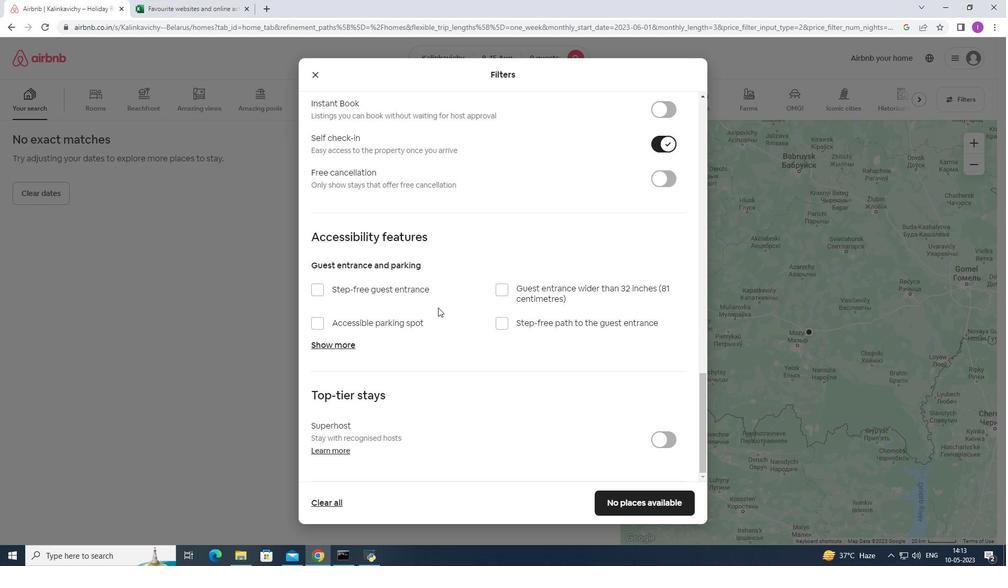 
Action: Mouse moved to (613, 496)
Screenshot: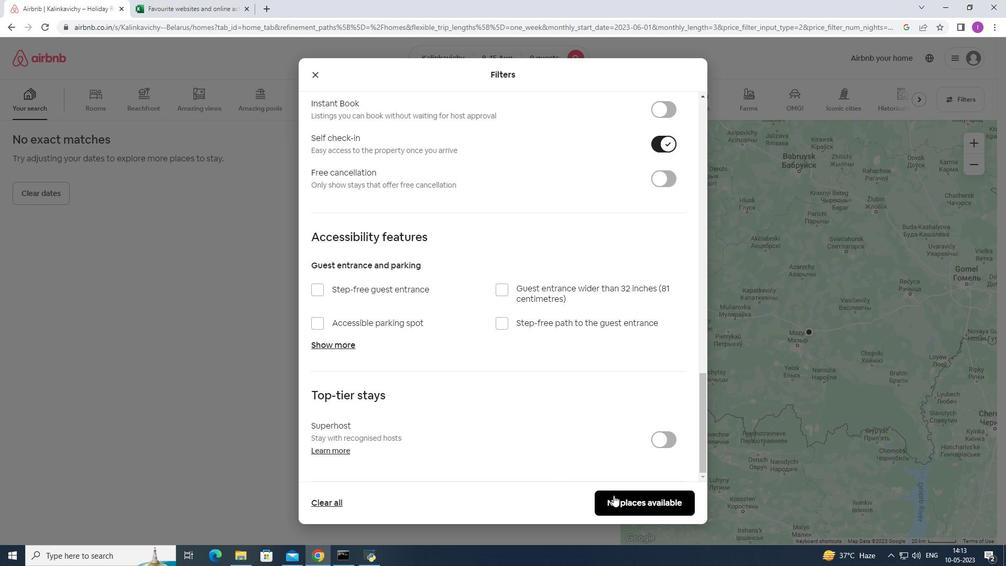 
Action: Mouse pressed left at (613, 496)
Screenshot: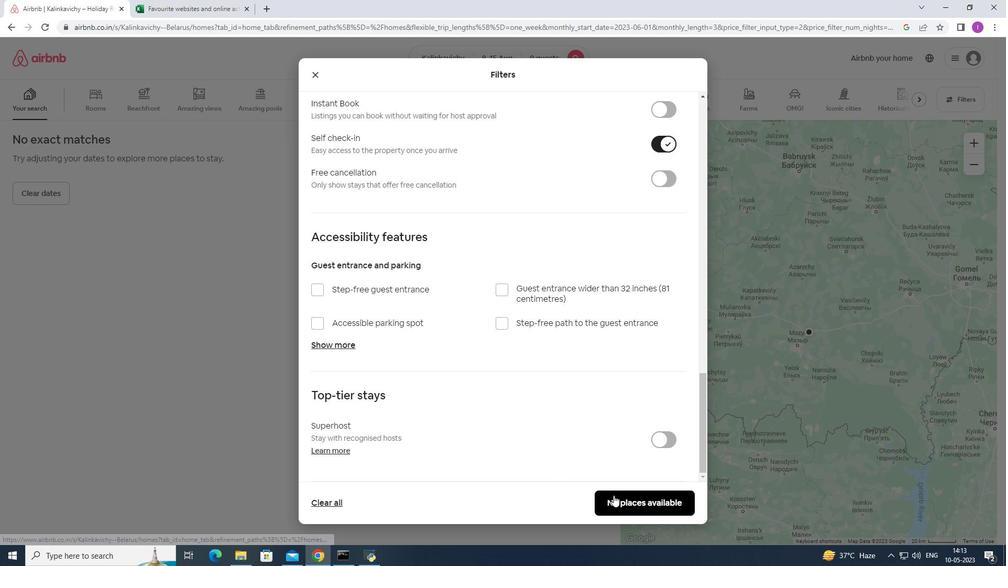 
Action: Mouse moved to (610, 485)
Screenshot: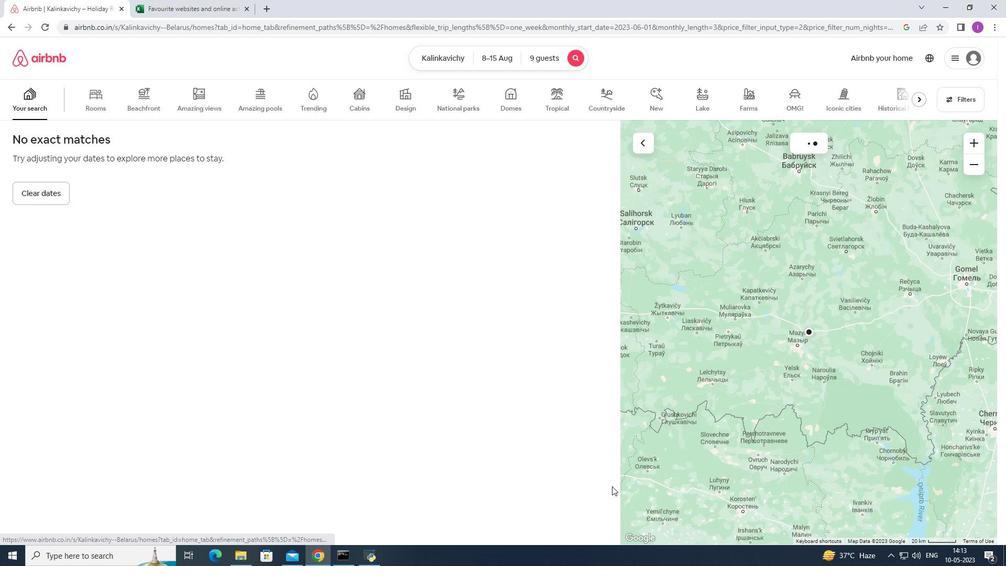 
